 Task: Look for space in La Pobla de Vallbona, Spain from 3rd June, 2023 to 9th June, 2023 for 2 adults in price range Rs.6000 to Rs.12000. Place can be entire place with 1  bedroom having 1 bed and 1 bathroom. Property type can be house, flat, guest house, hotel. Booking option can be shelf check-in. Required host language is English.
Action: Mouse moved to (294, 152)
Screenshot: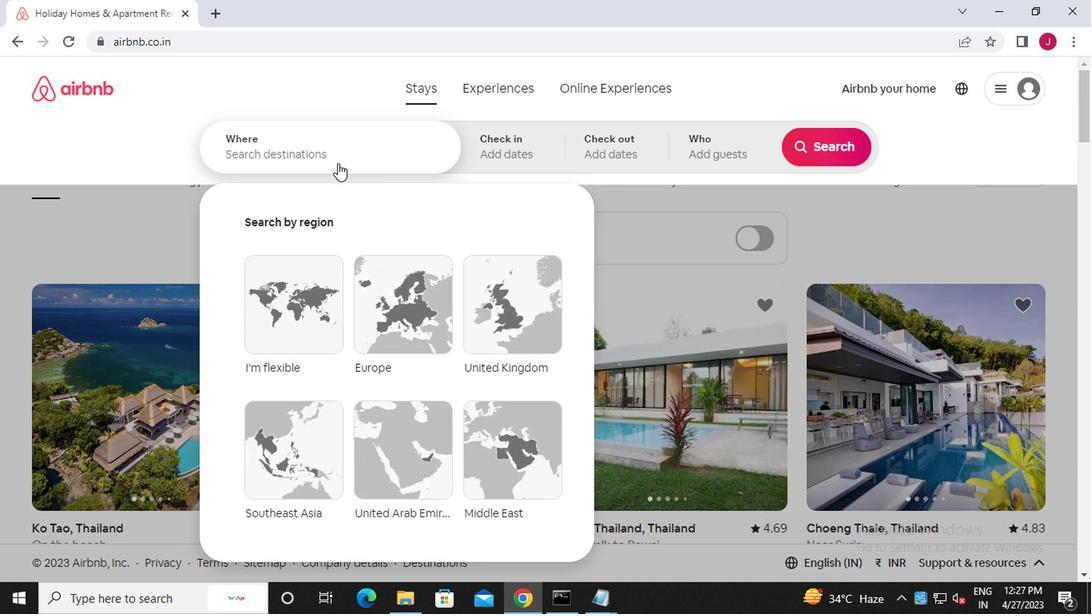 
Action: Mouse pressed left at (294, 152)
Screenshot: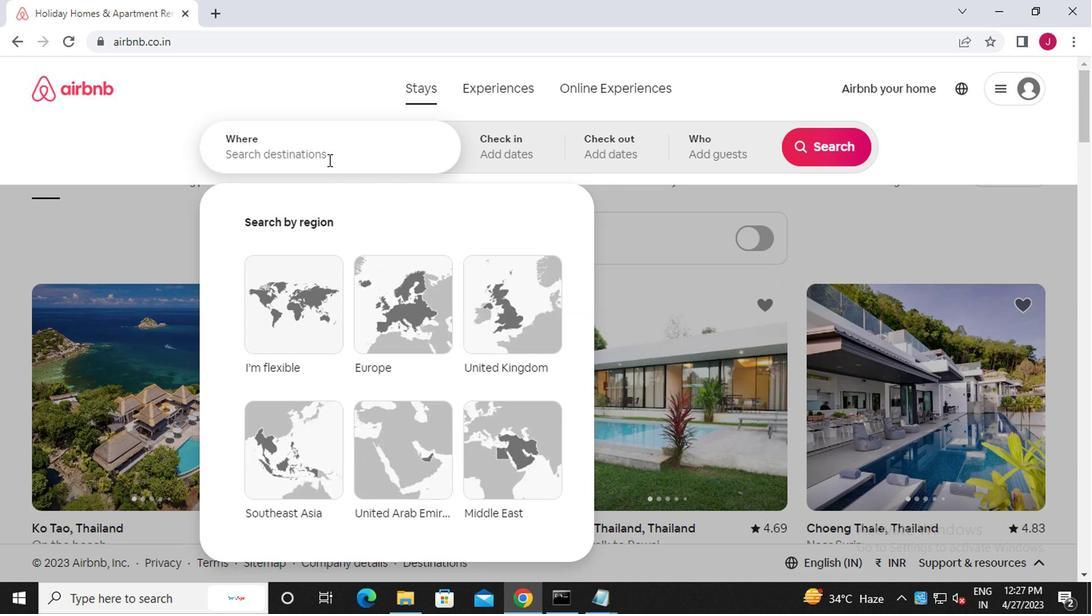 
Action: Mouse moved to (294, 152)
Screenshot: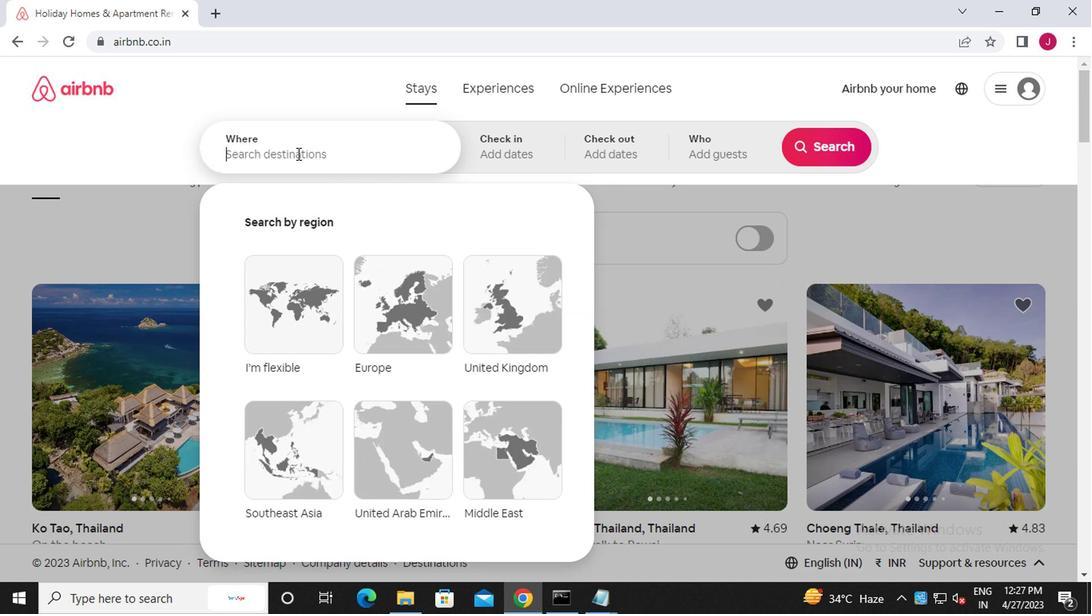 
Action: Key pressed l<Key.caps_lock>a<Key.space>pobla<Key.space>de<Key.space><Key.caps_lock>v<Key.caps_lock>allbona,<Key.space>spain
Screenshot: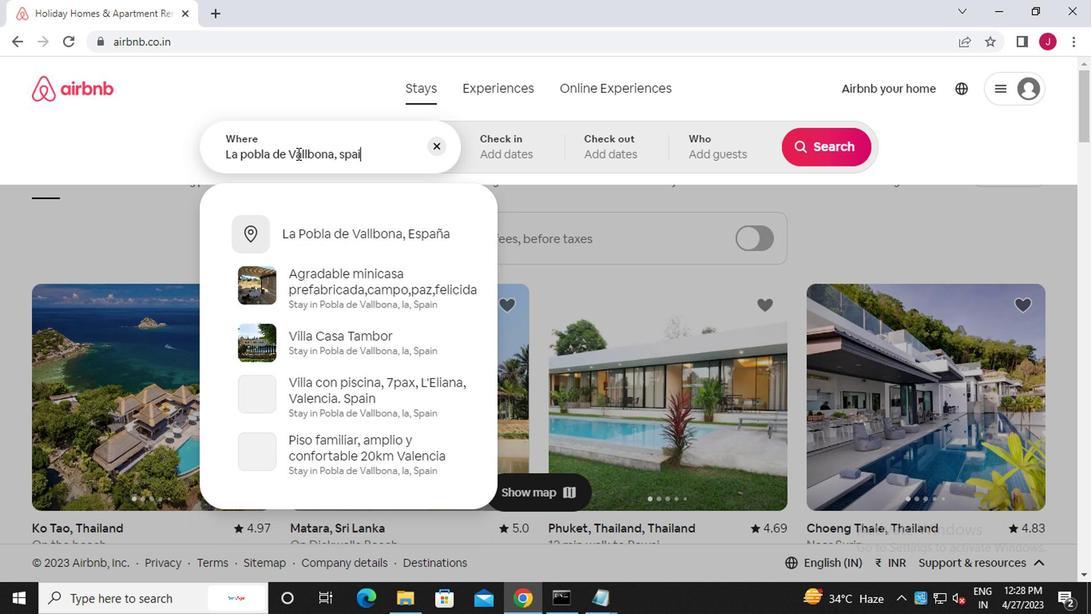 
Action: Mouse moved to (516, 146)
Screenshot: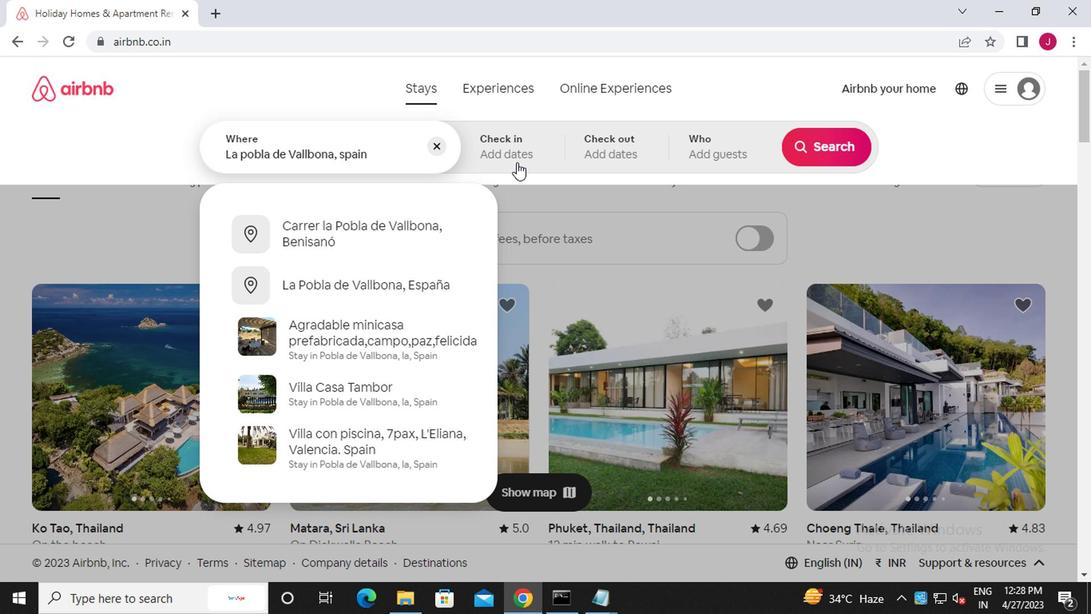 
Action: Mouse pressed left at (516, 146)
Screenshot: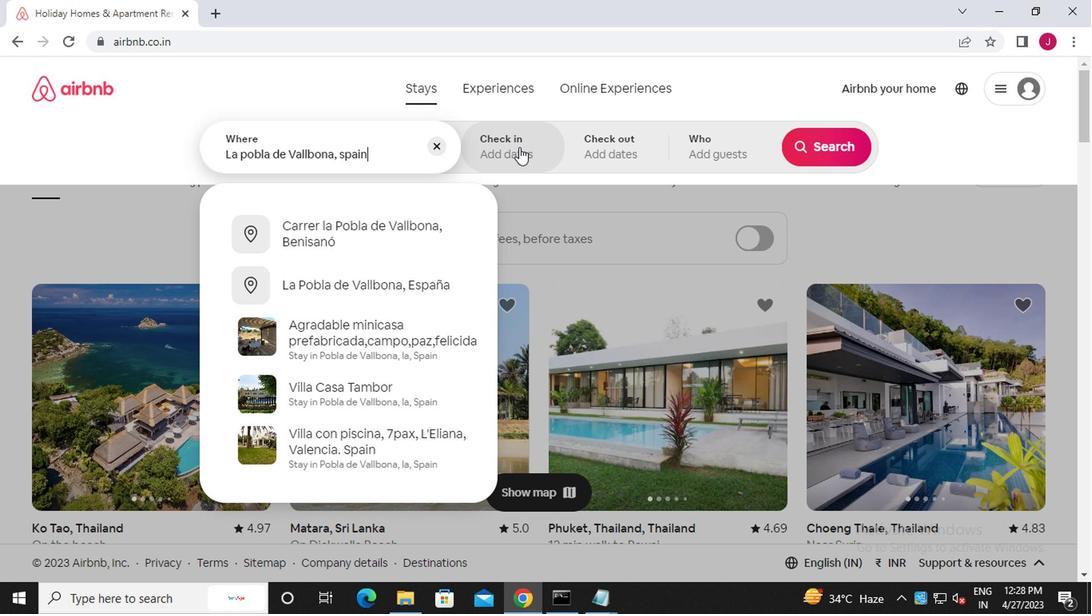 
Action: Mouse moved to (808, 275)
Screenshot: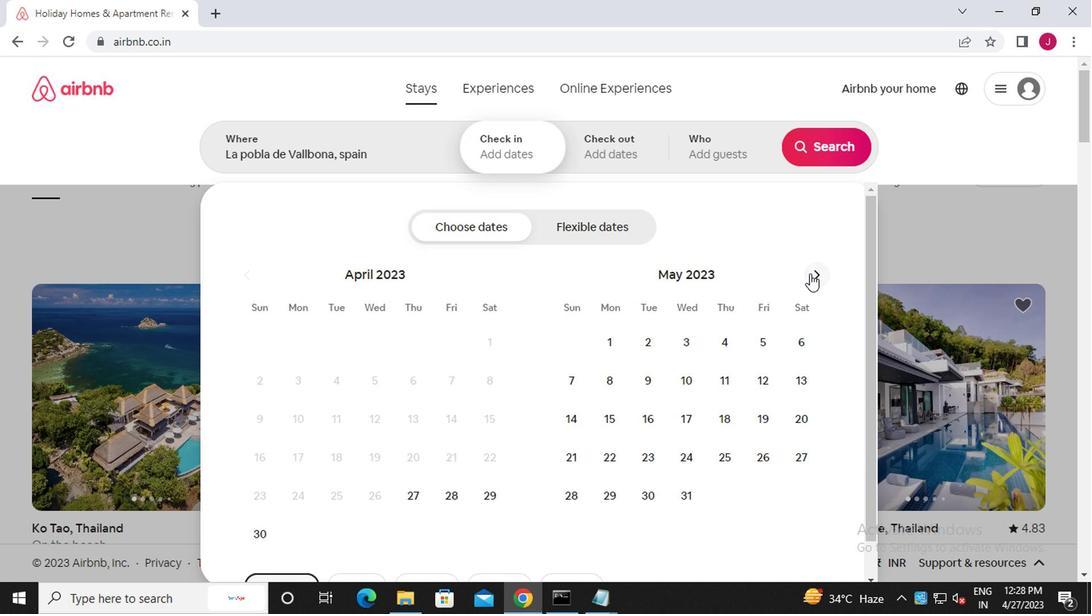 
Action: Mouse pressed left at (808, 275)
Screenshot: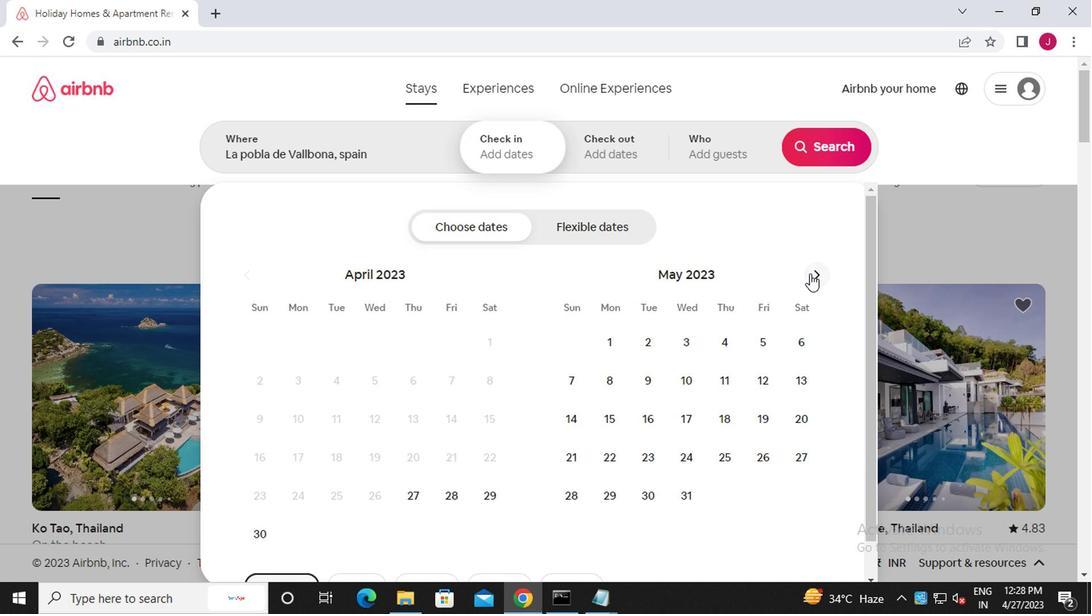 
Action: Mouse moved to (786, 349)
Screenshot: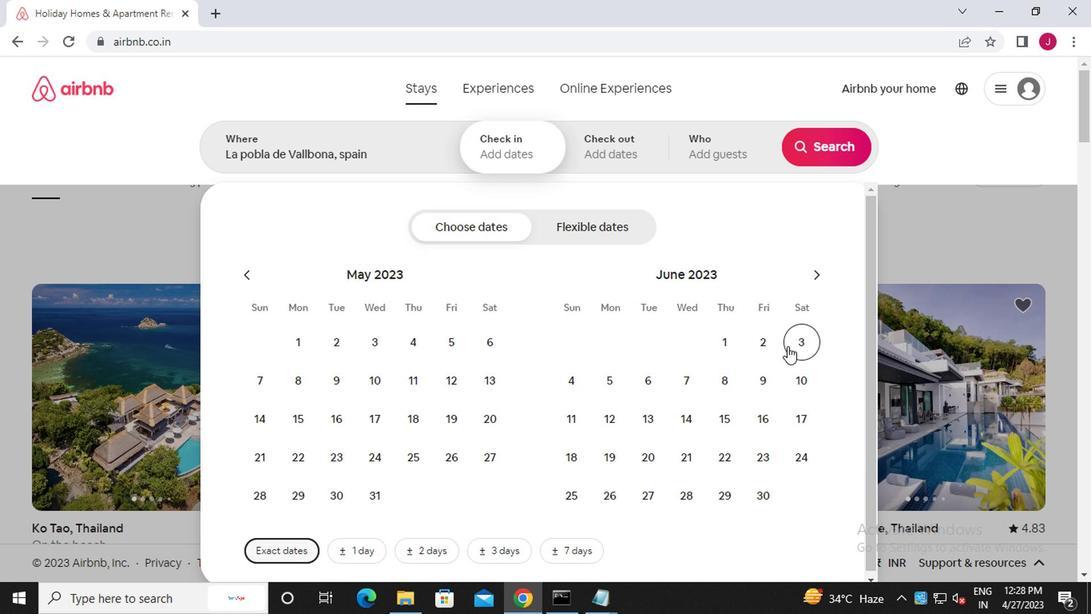 
Action: Mouse pressed left at (786, 349)
Screenshot: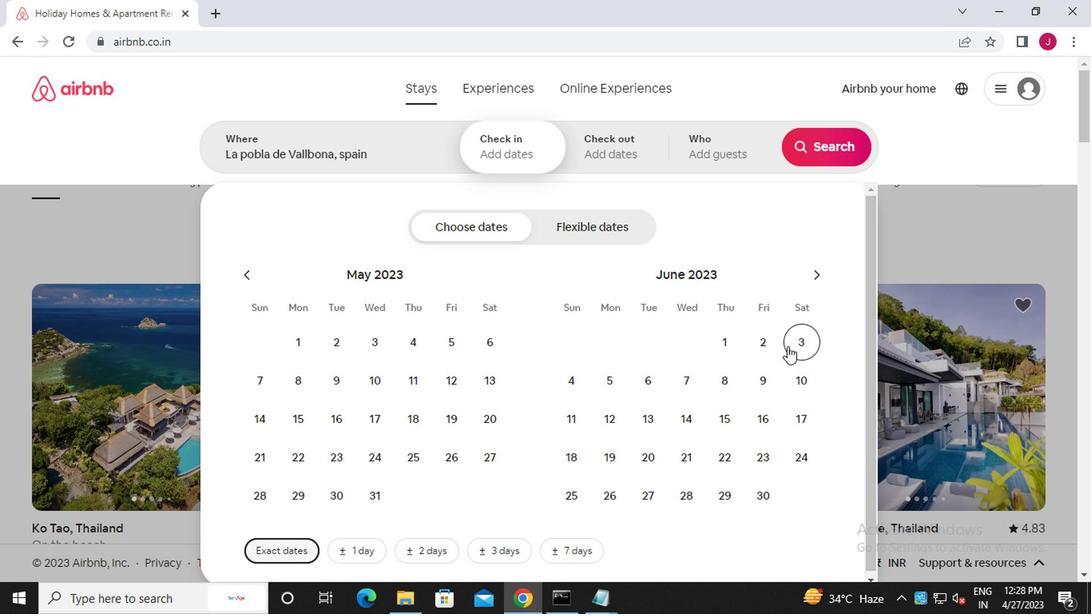 
Action: Mouse moved to (761, 382)
Screenshot: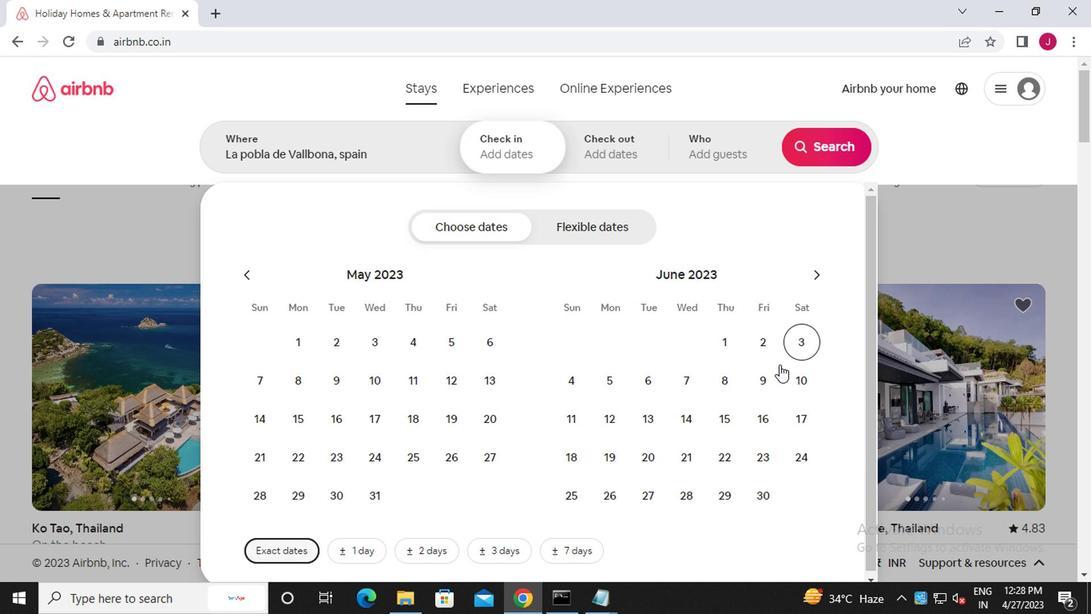 
Action: Mouse pressed left at (761, 382)
Screenshot: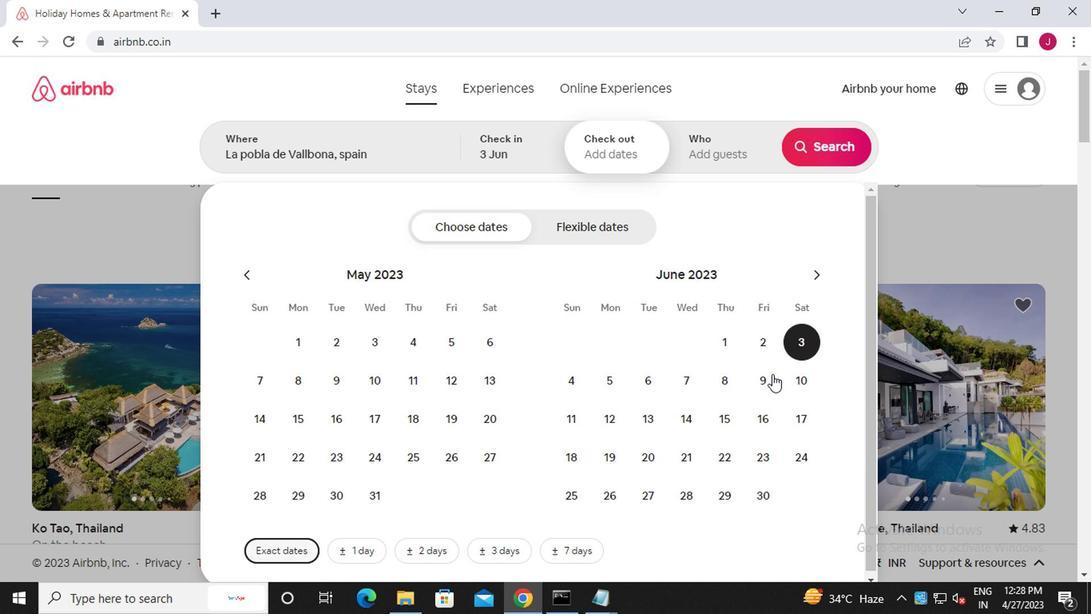 
Action: Mouse moved to (723, 155)
Screenshot: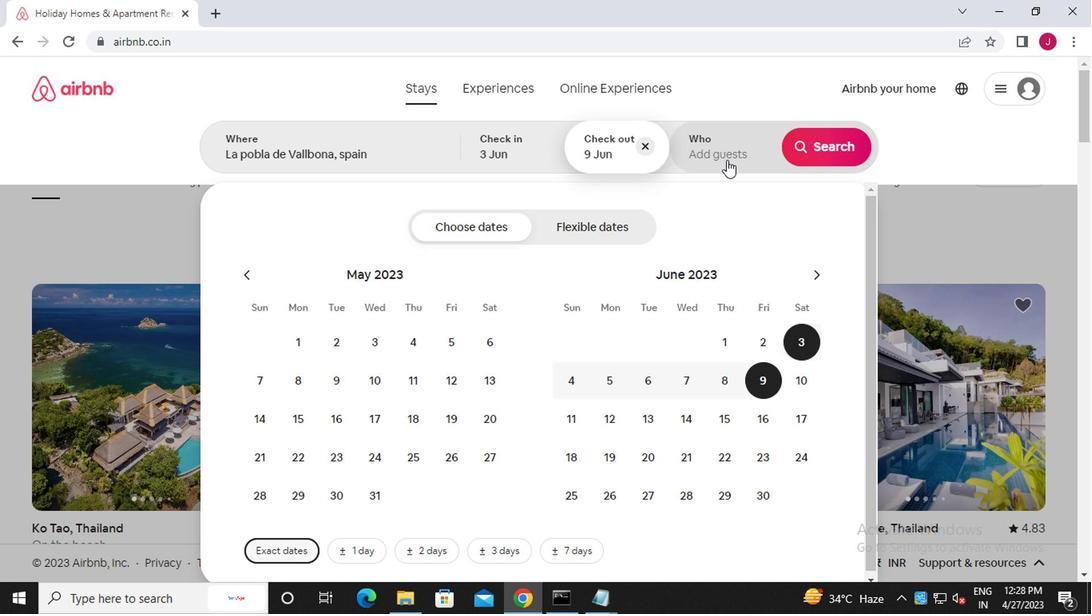 
Action: Mouse pressed left at (723, 155)
Screenshot: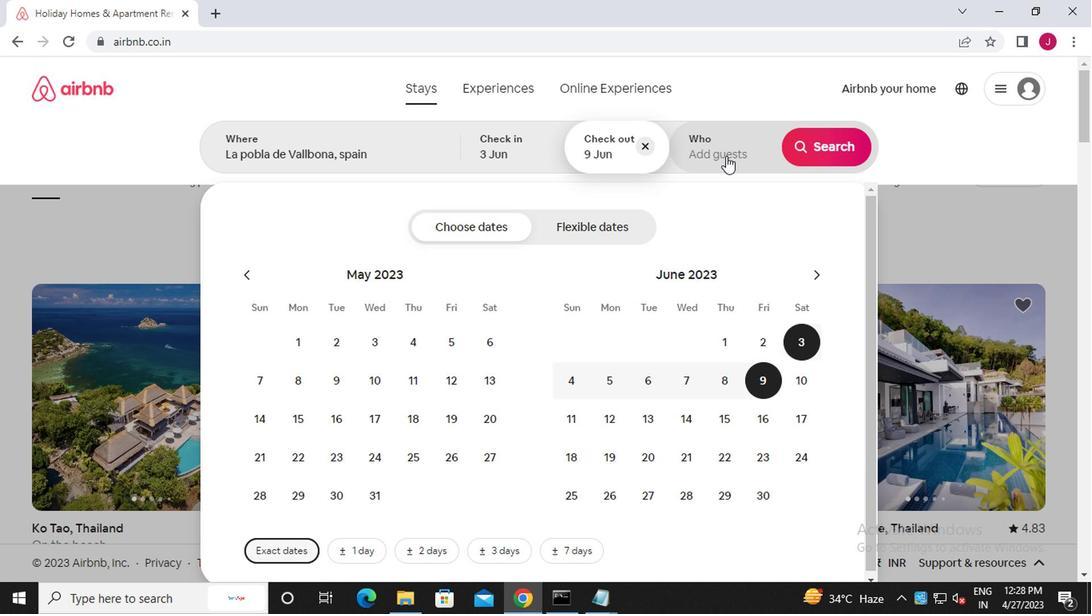 
Action: Mouse moved to (826, 241)
Screenshot: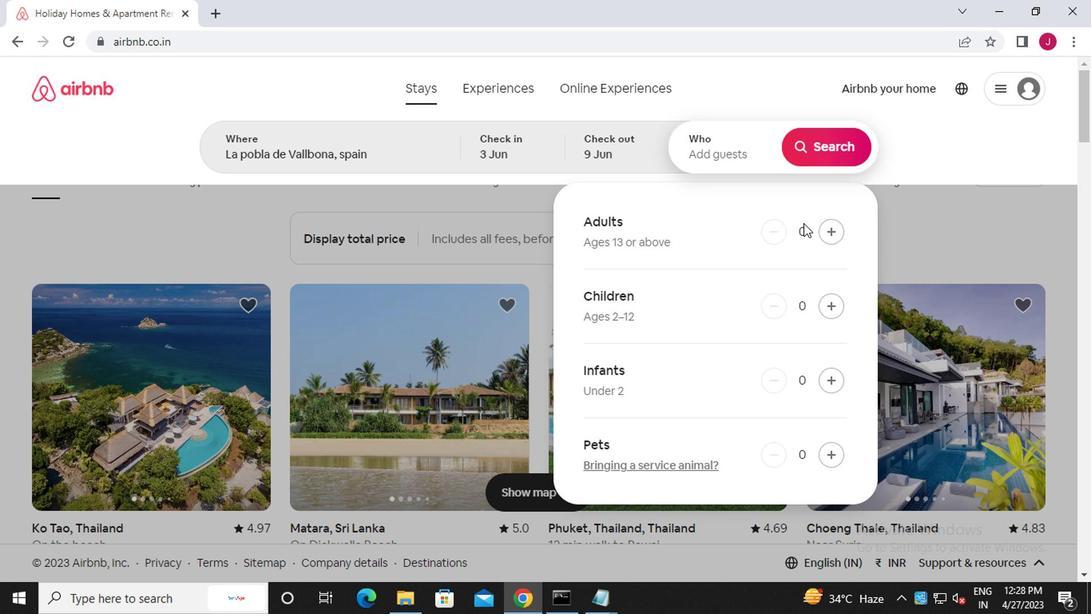 
Action: Mouse pressed left at (826, 241)
Screenshot: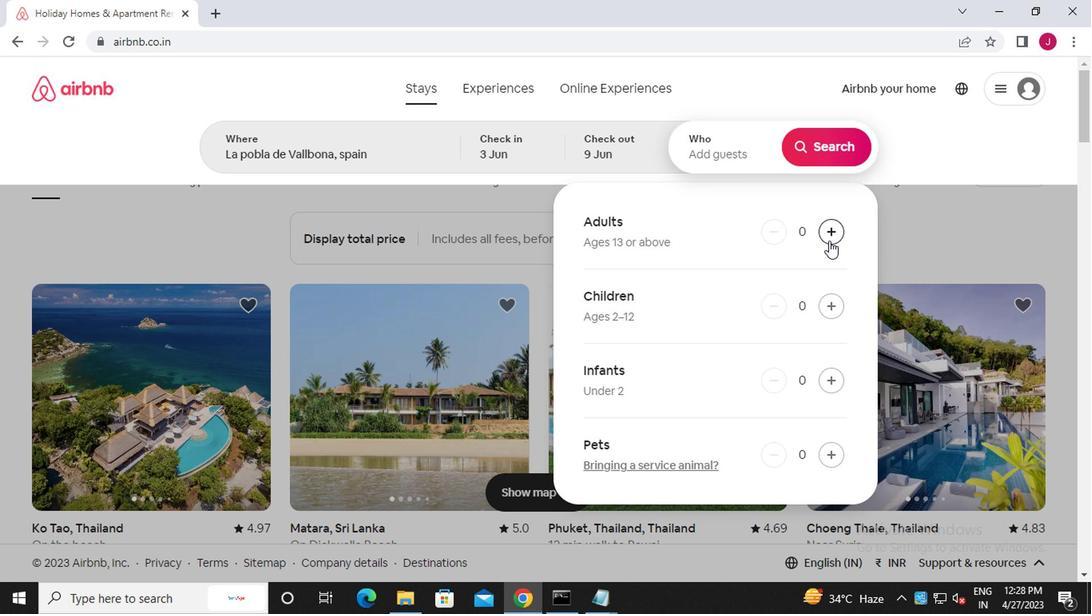 
Action: Mouse pressed left at (826, 241)
Screenshot: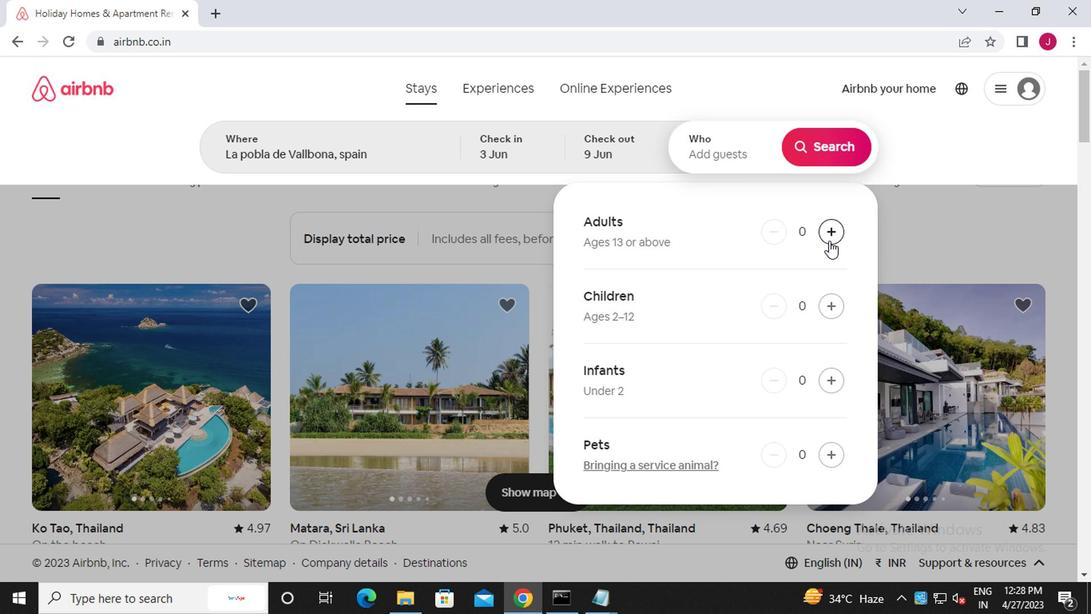
Action: Mouse moved to (822, 148)
Screenshot: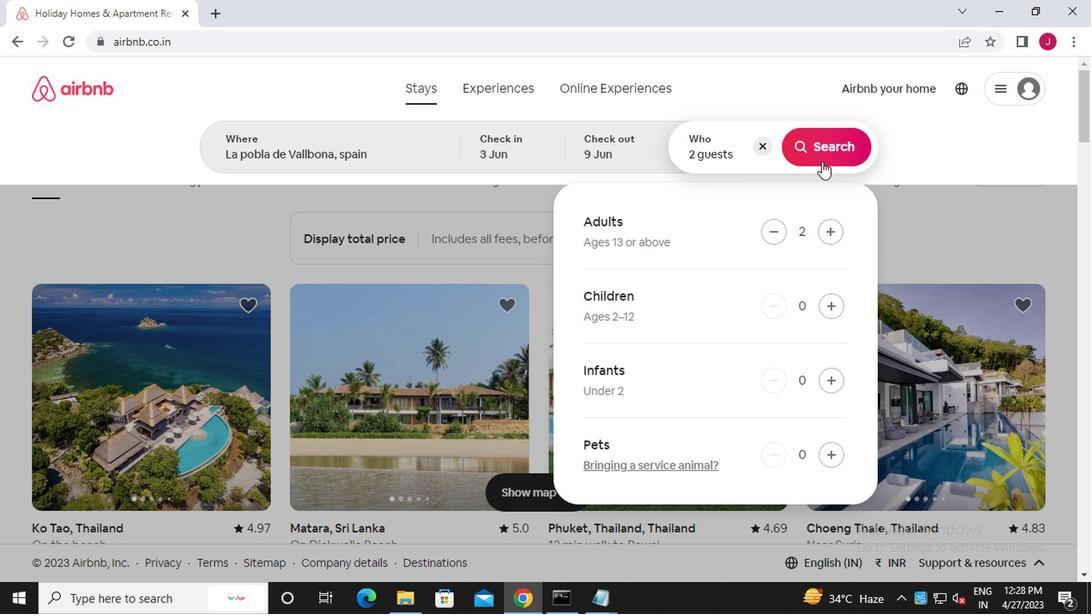 
Action: Mouse pressed left at (822, 148)
Screenshot: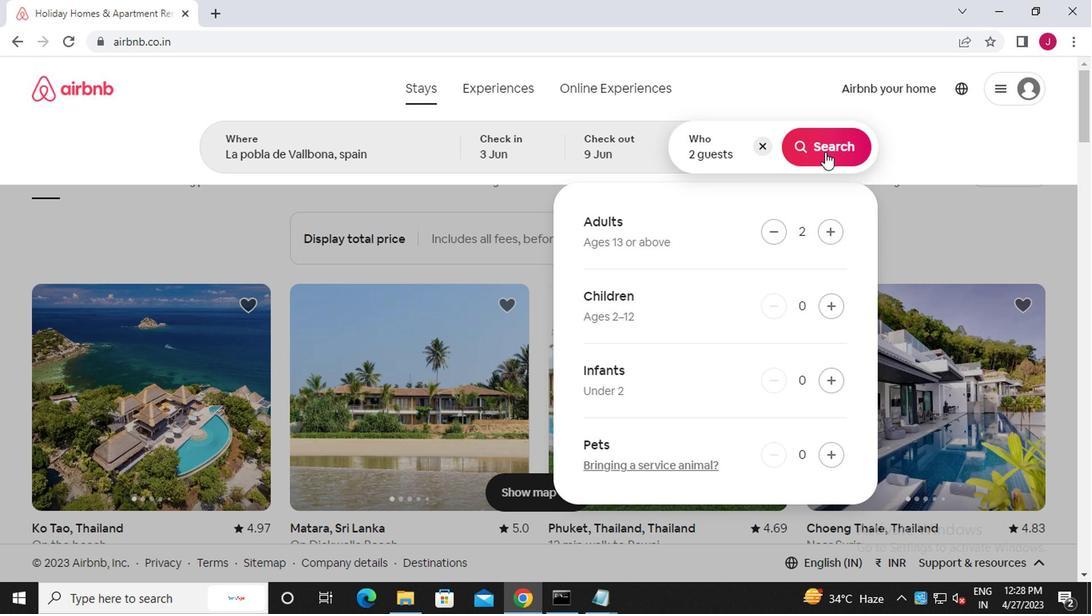 
Action: Mouse moved to (1032, 157)
Screenshot: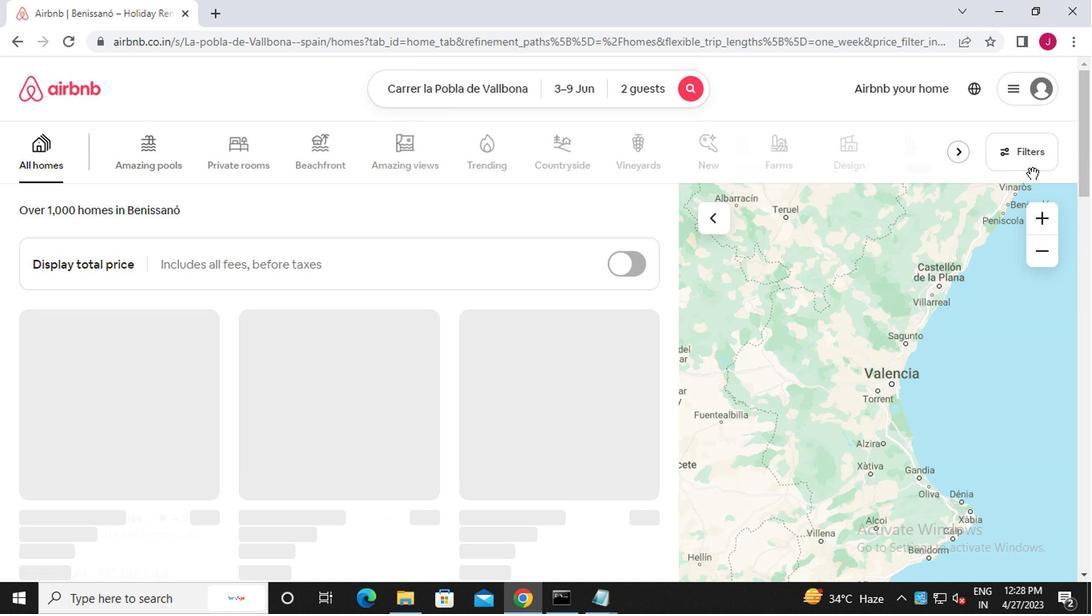 
Action: Mouse pressed left at (1032, 157)
Screenshot: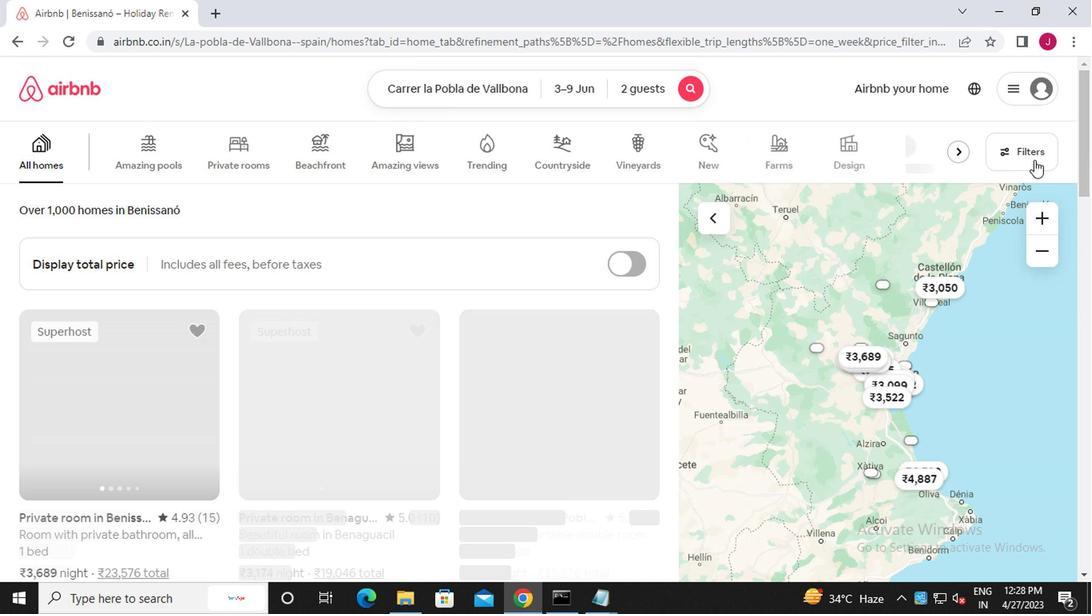 
Action: Mouse moved to (365, 358)
Screenshot: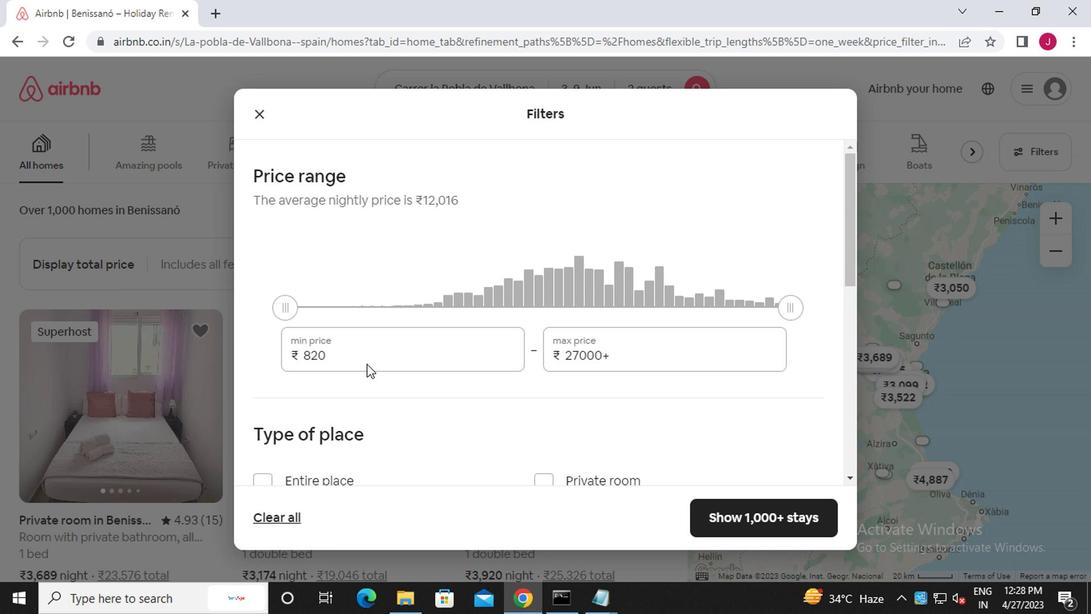 
Action: Mouse pressed left at (365, 358)
Screenshot: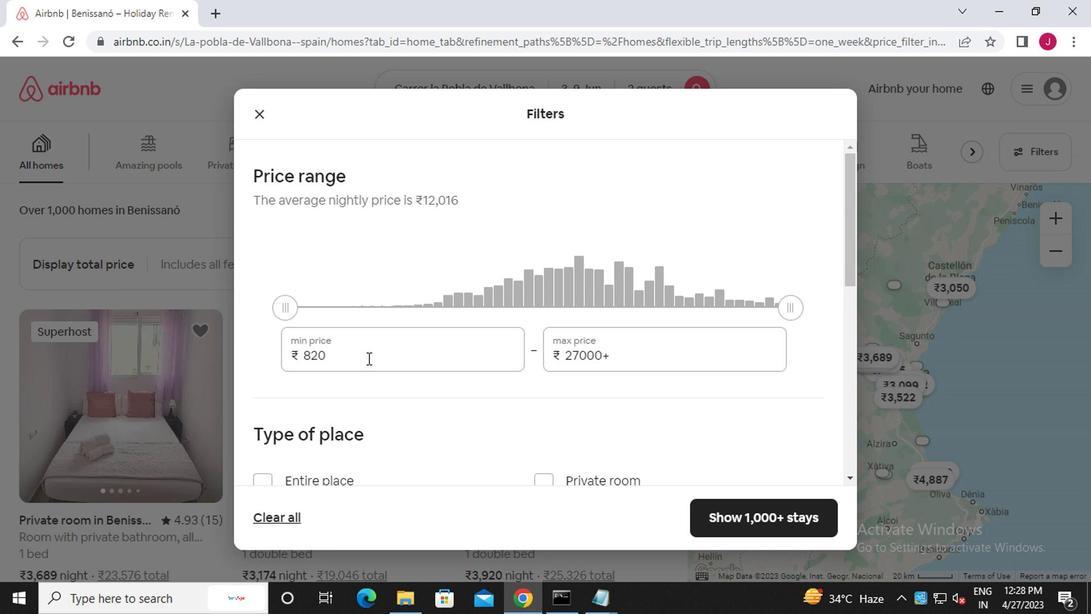 
Action: Mouse moved to (362, 349)
Screenshot: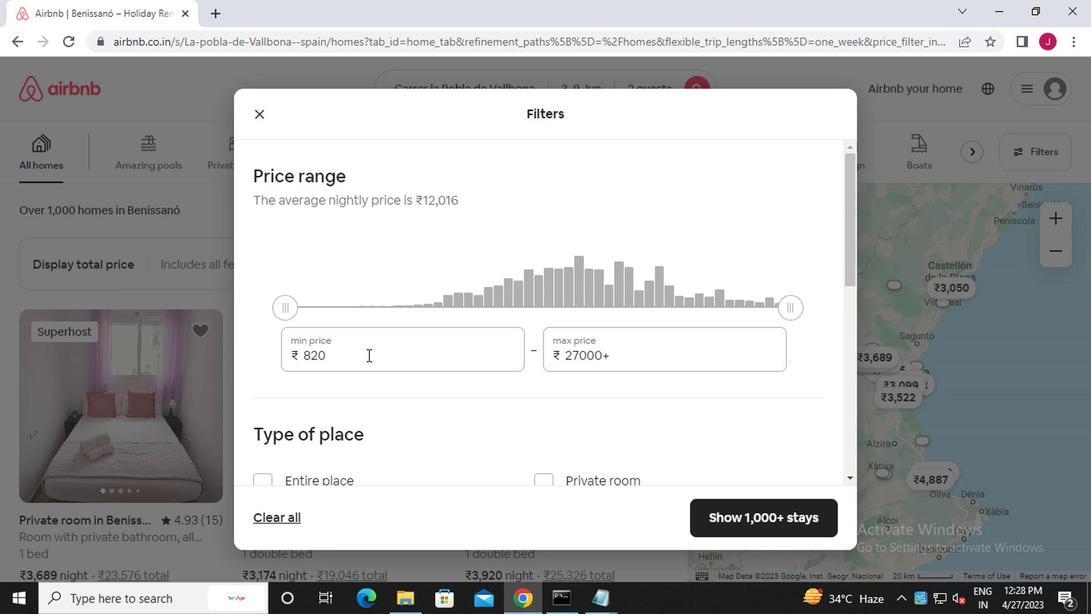 
Action: Key pressed <Key.backspace><Key.backspace><Key.backspace><<102>><<96>><<96>><<96>>
Screenshot: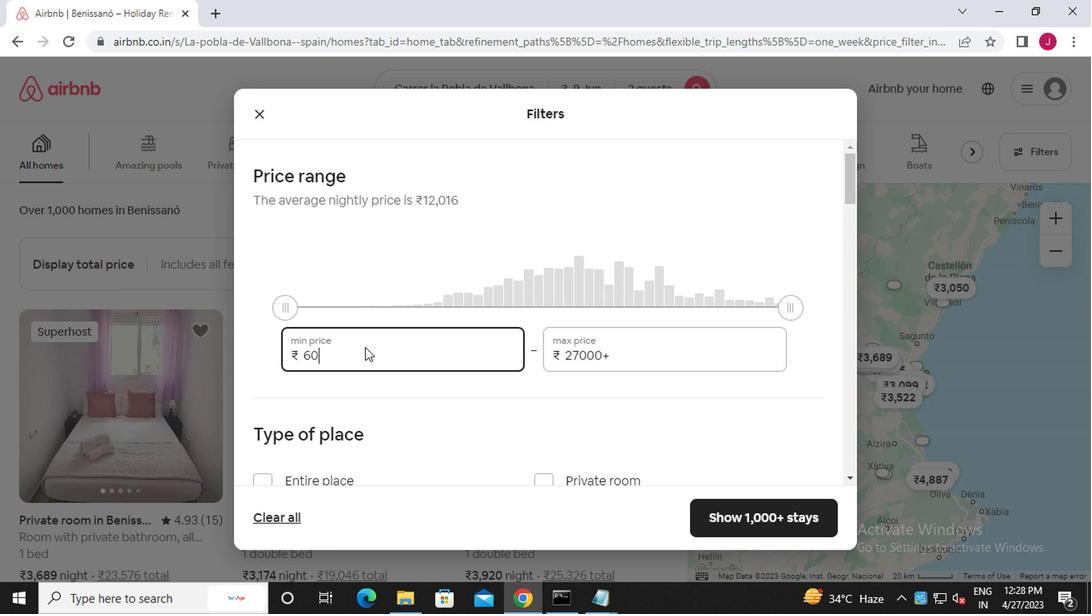 
Action: Mouse moved to (604, 358)
Screenshot: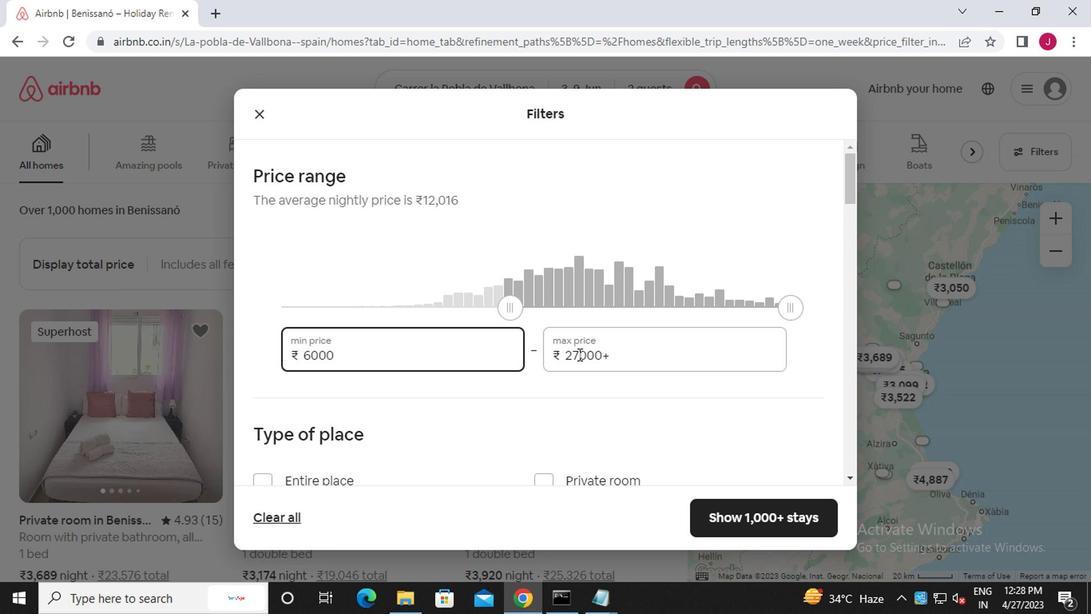 
Action: Mouse pressed left at (604, 358)
Screenshot: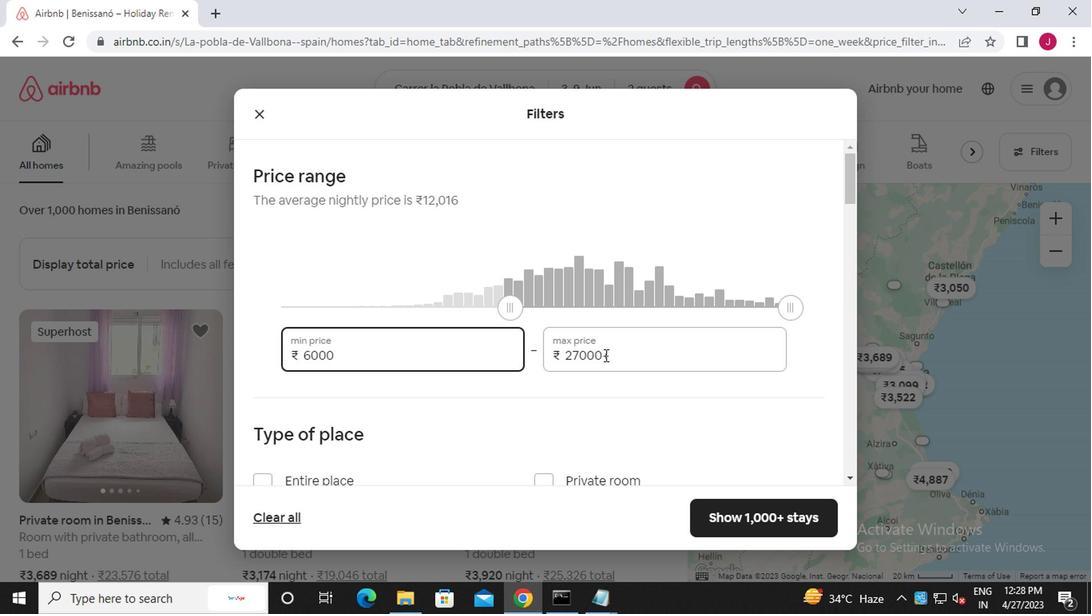
Action: Mouse moved to (604, 358)
Screenshot: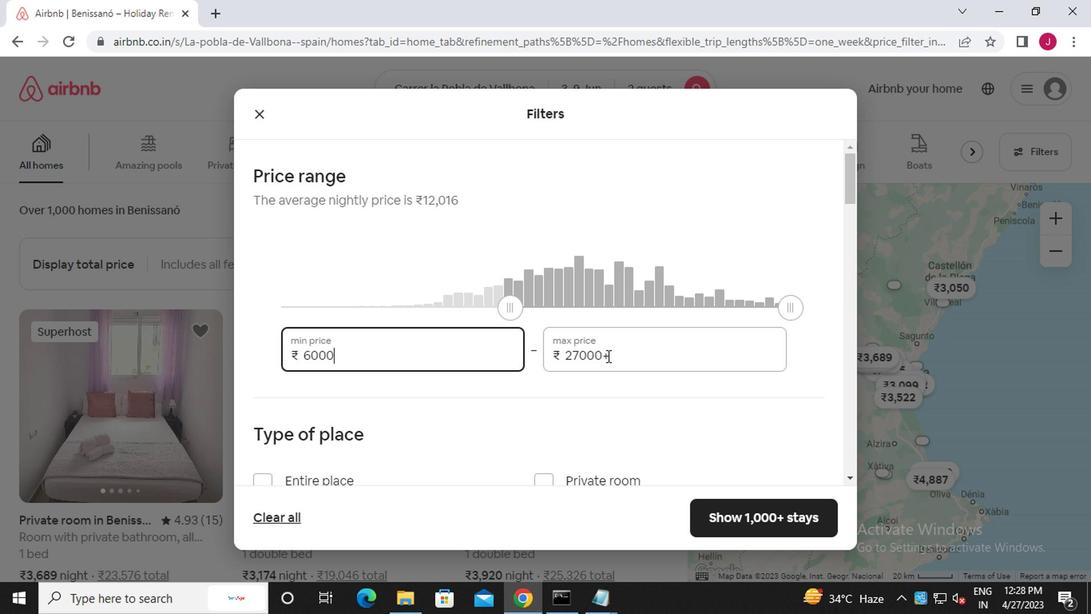
Action: Key pressed <Key.backspace><Key.backspace><Key.backspace><Key.backspace><Key.backspace><Key.backspace><Key.backspace><Key.backspace><Key.backspace><Key.backspace><Key.backspace><<97>><<98>><<96>><<96>><<96>>
Screenshot: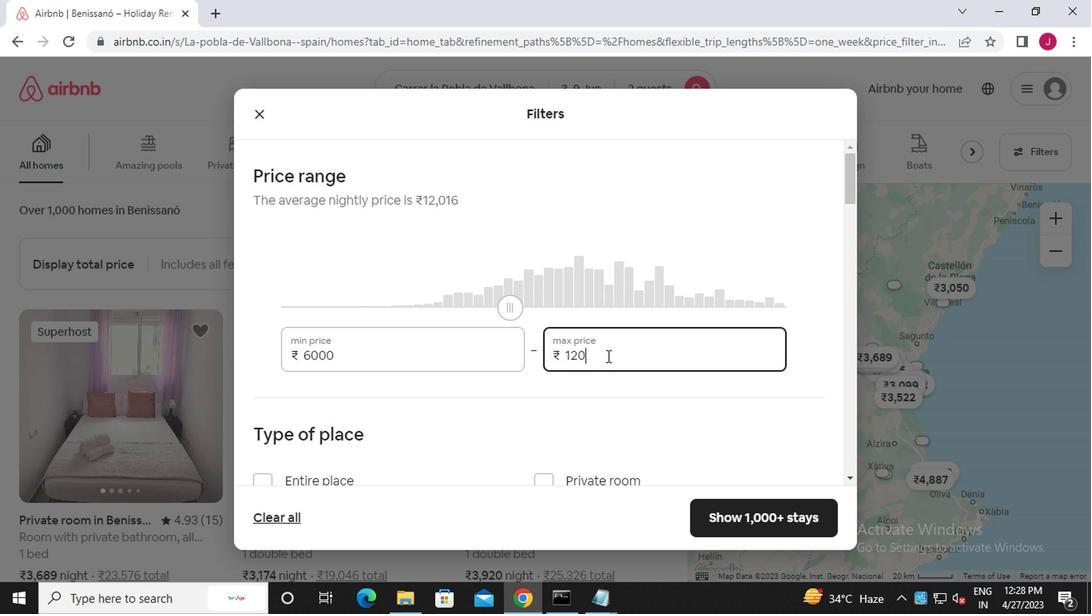 
Action: Mouse scrolled (604, 358) with delta (0, 0)
Screenshot: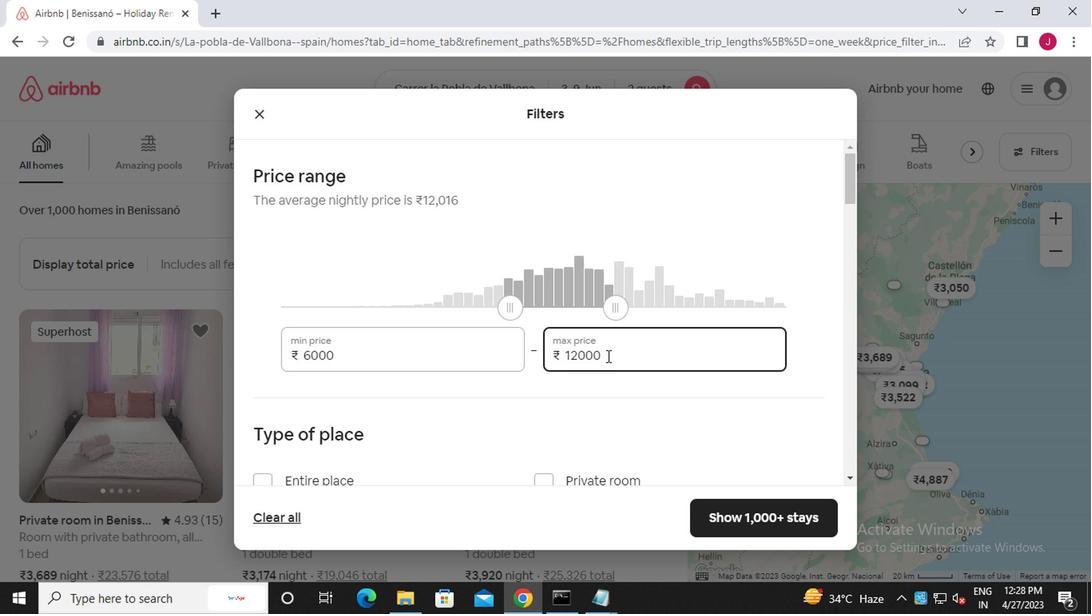
Action: Mouse scrolled (604, 358) with delta (0, 0)
Screenshot: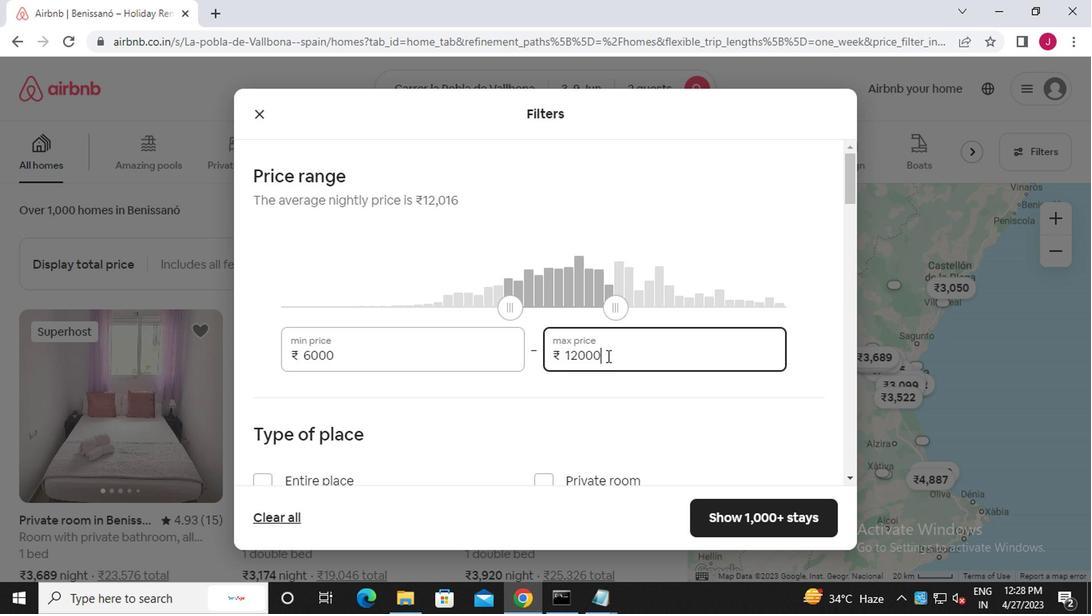 
Action: Mouse scrolled (604, 358) with delta (0, 0)
Screenshot: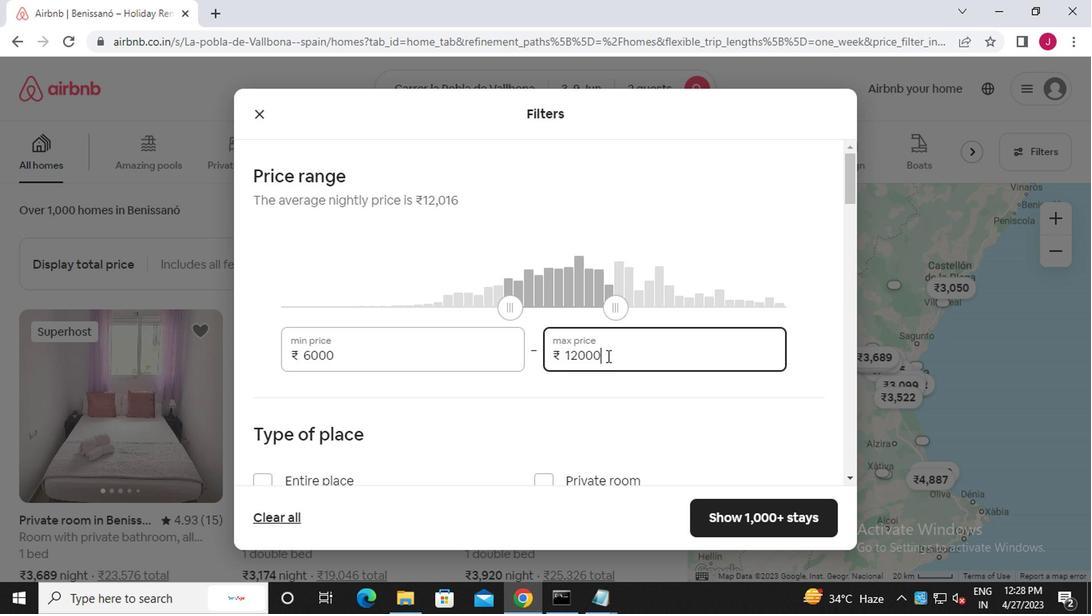 
Action: Mouse scrolled (604, 358) with delta (0, 0)
Screenshot: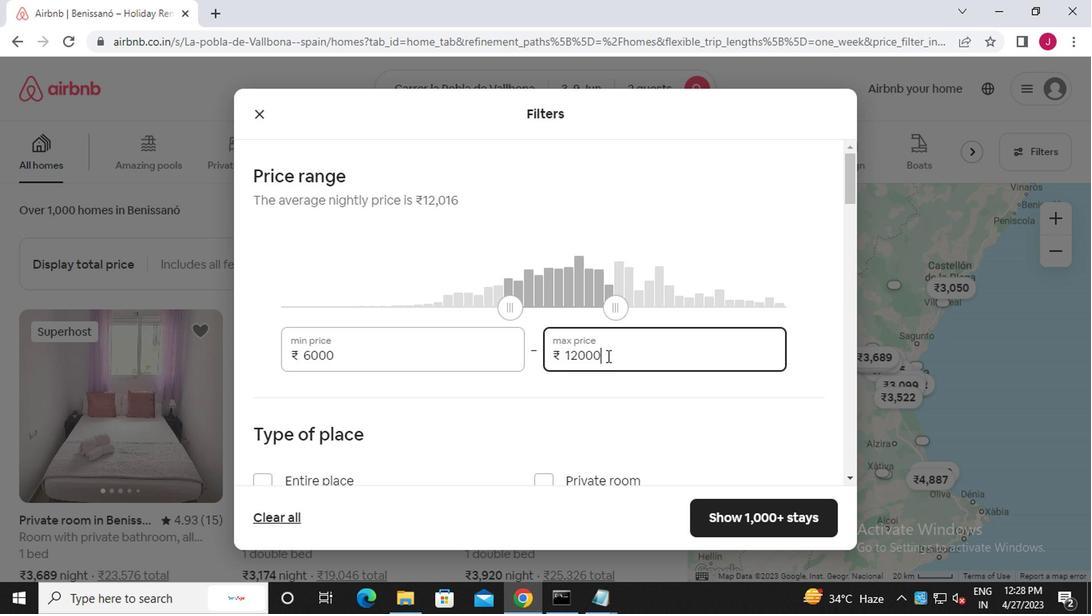 
Action: Mouse moved to (257, 157)
Screenshot: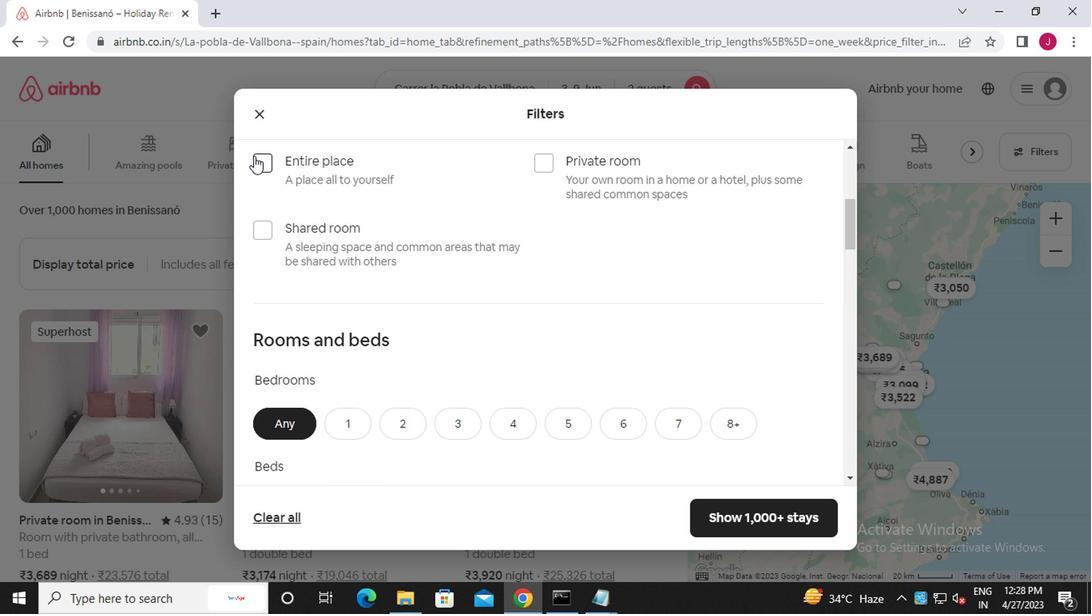 
Action: Mouse pressed left at (257, 157)
Screenshot: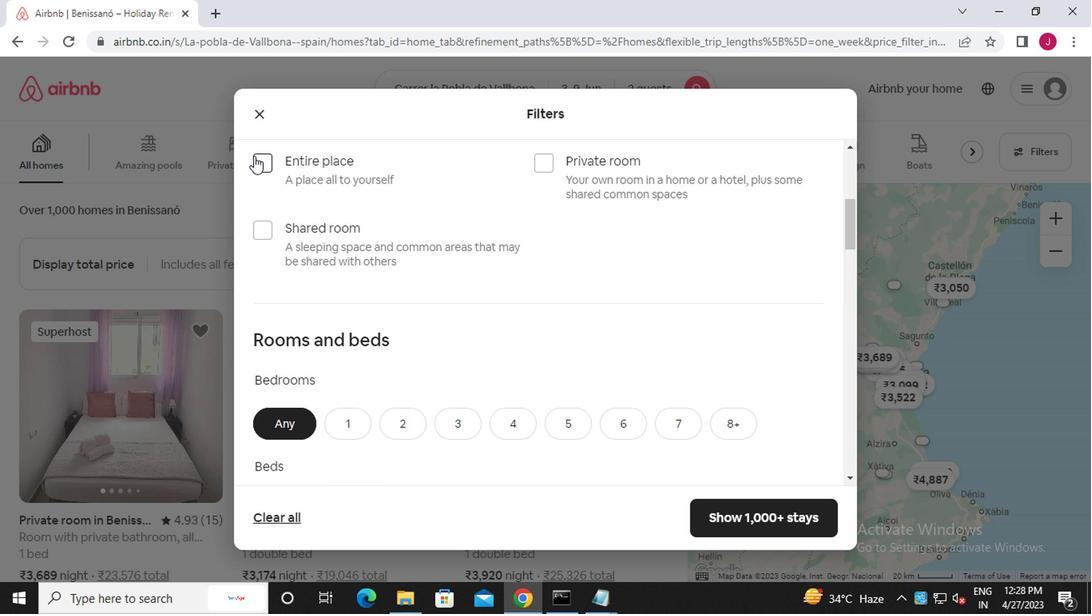 
Action: Mouse moved to (366, 251)
Screenshot: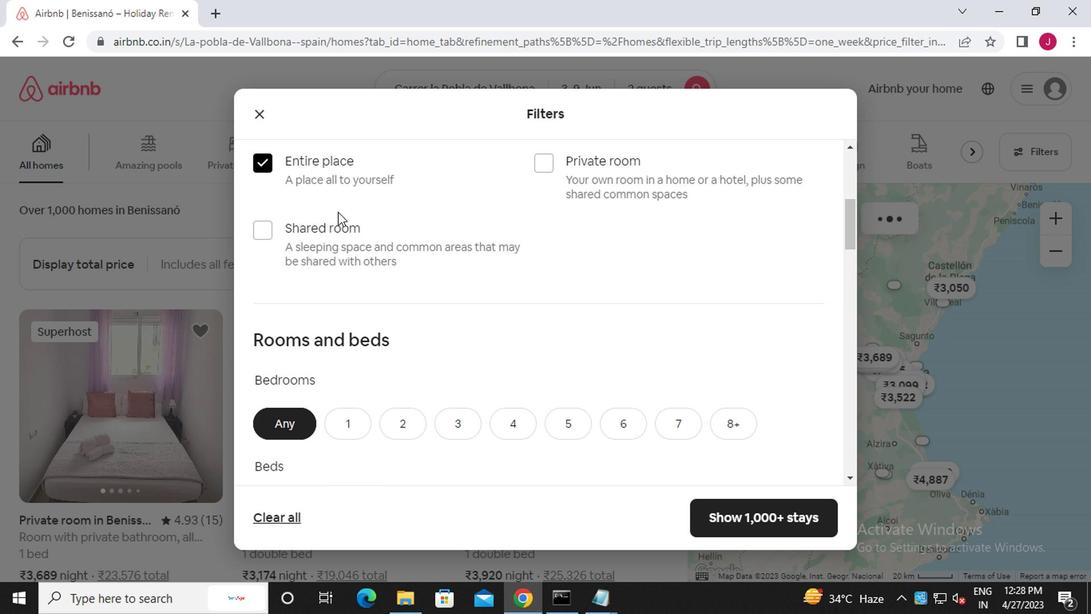 
Action: Mouse scrolled (366, 251) with delta (0, 0)
Screenshot: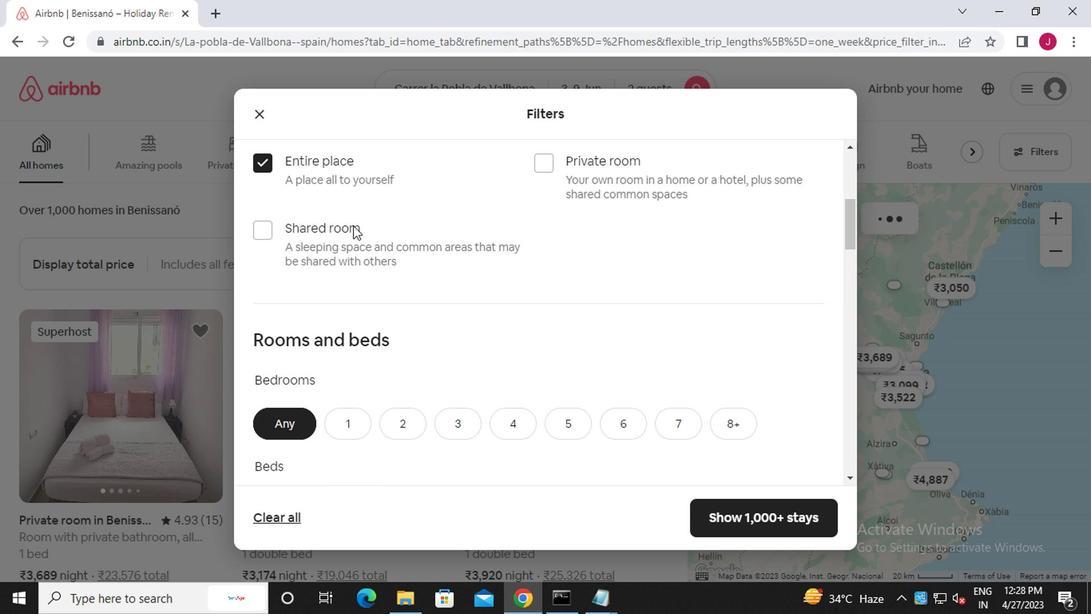 
Action: Mouse moved to (367, 254)
Screenshot: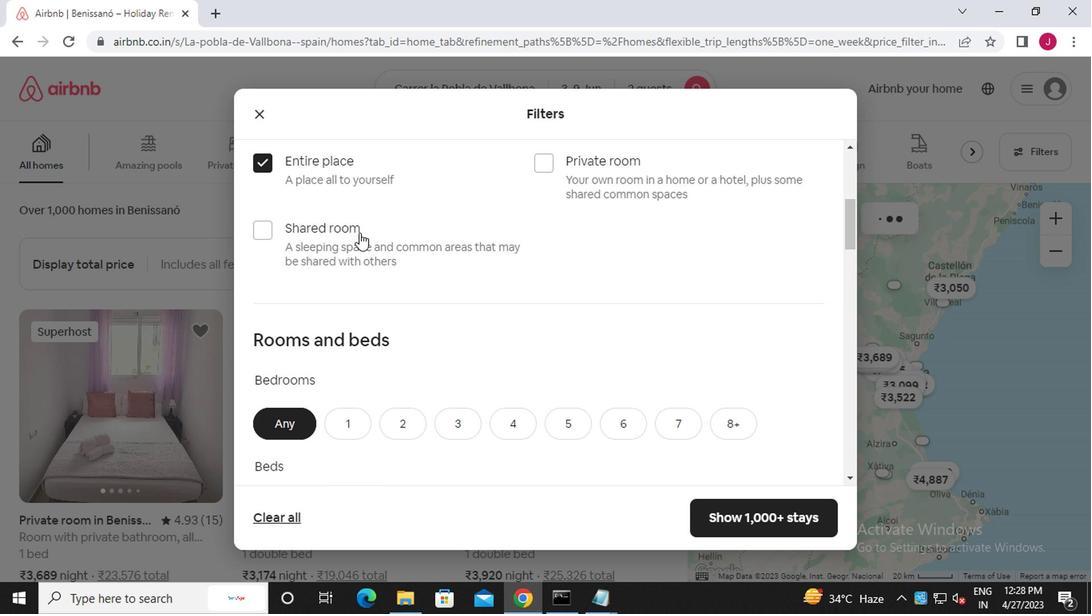 
Action: Mouse scrolled (367, 253) with delta (0, -1)
Screenshot: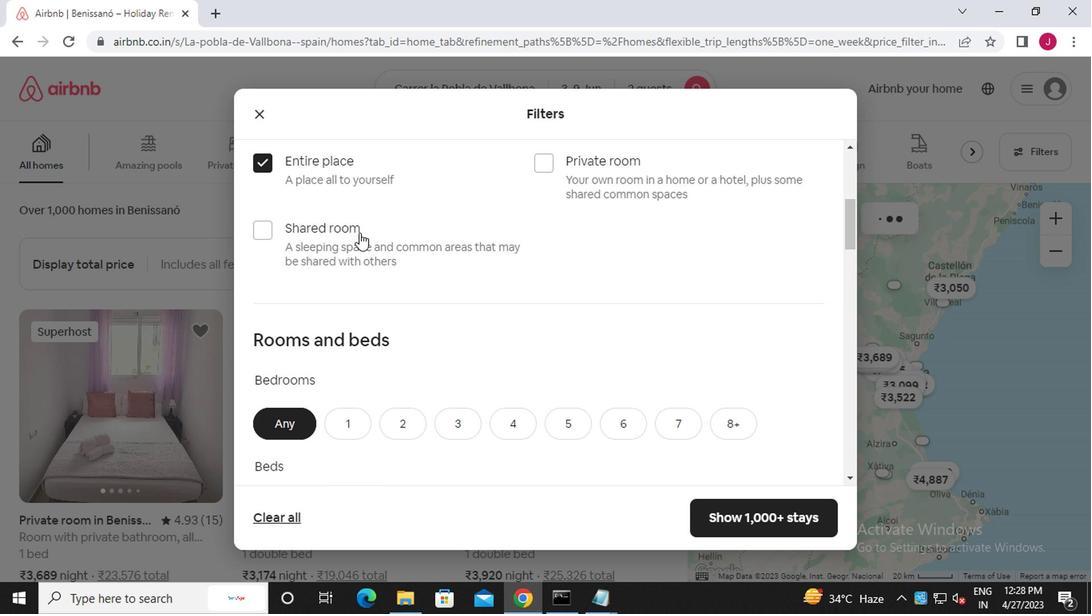 
Action: Mouse moved to (367, 256)
Screenshot: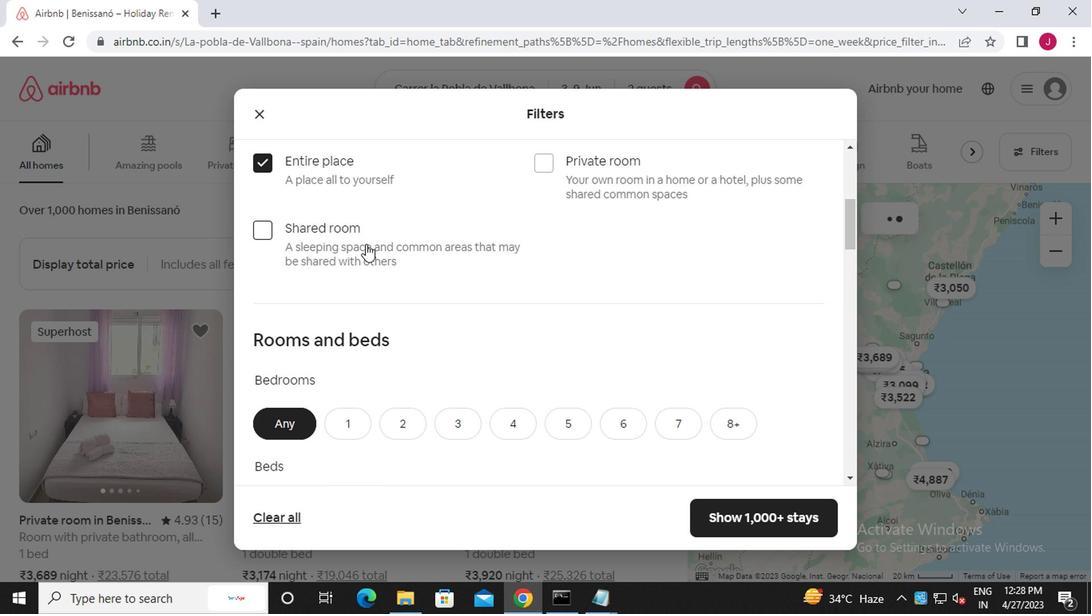 
Action: Mouse scrolled (367, 255) with delta (0, -1)
Screenshot: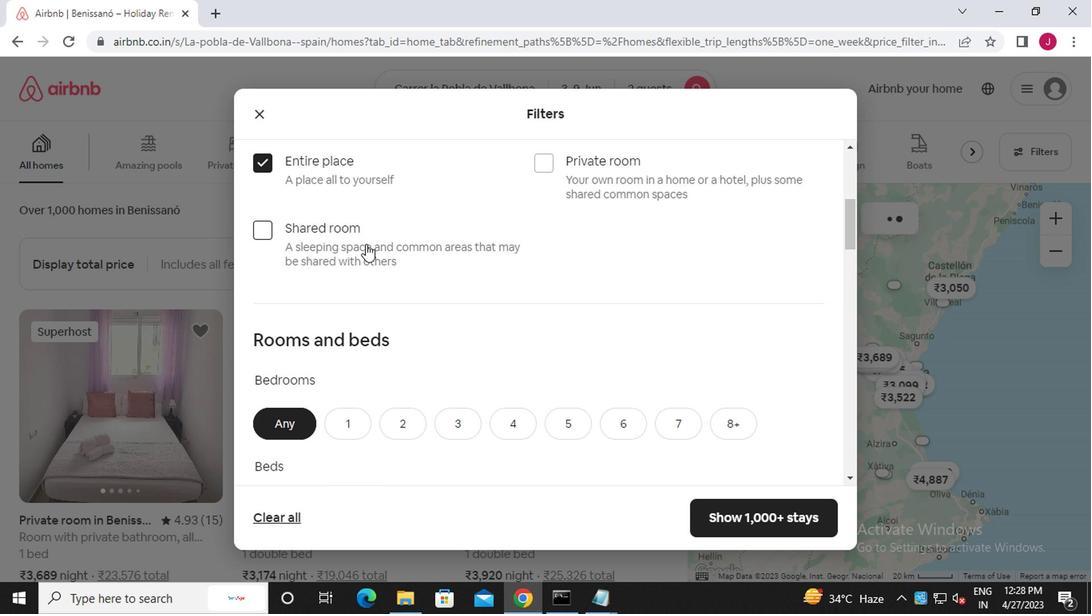 
Action: Mouse moved to (341, 177)
Screenshot: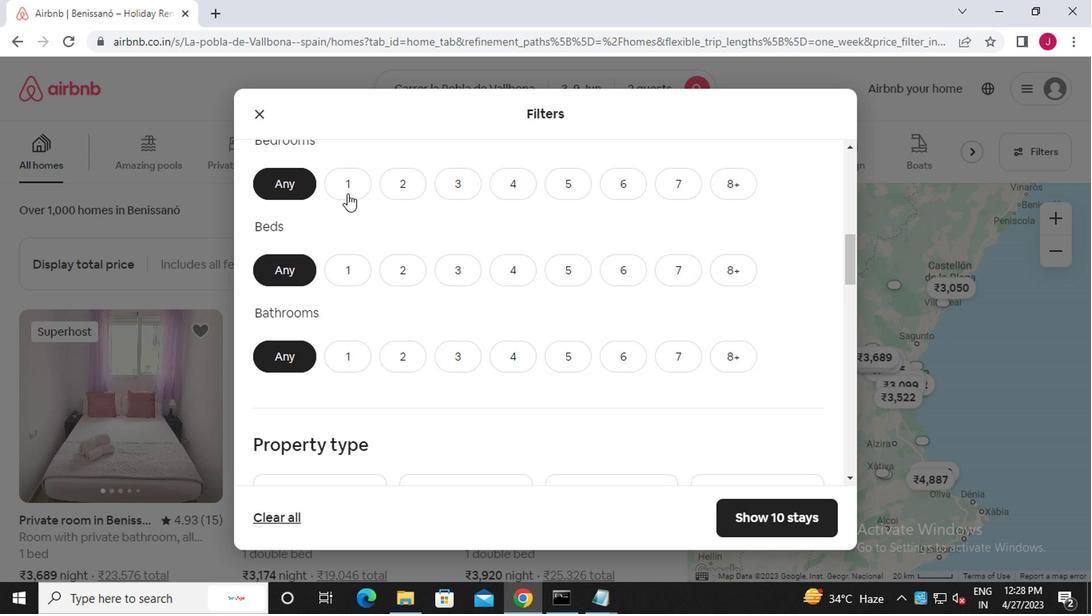 
Action: Mouse pressed left at (341, 177)
Screenshot: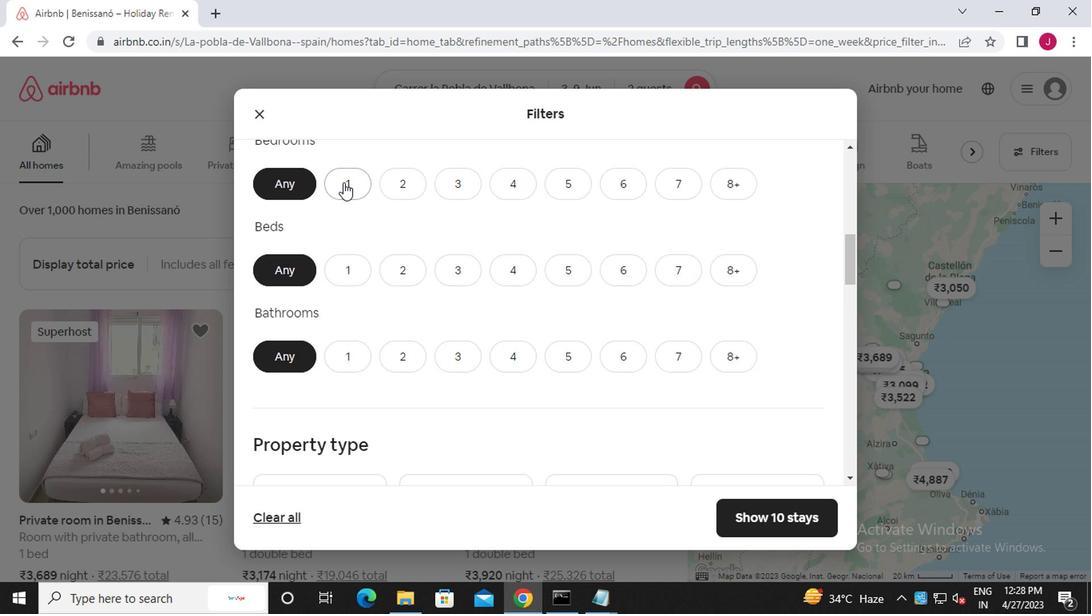 
Action: Mouse moved to (340, 273)
Screenshot: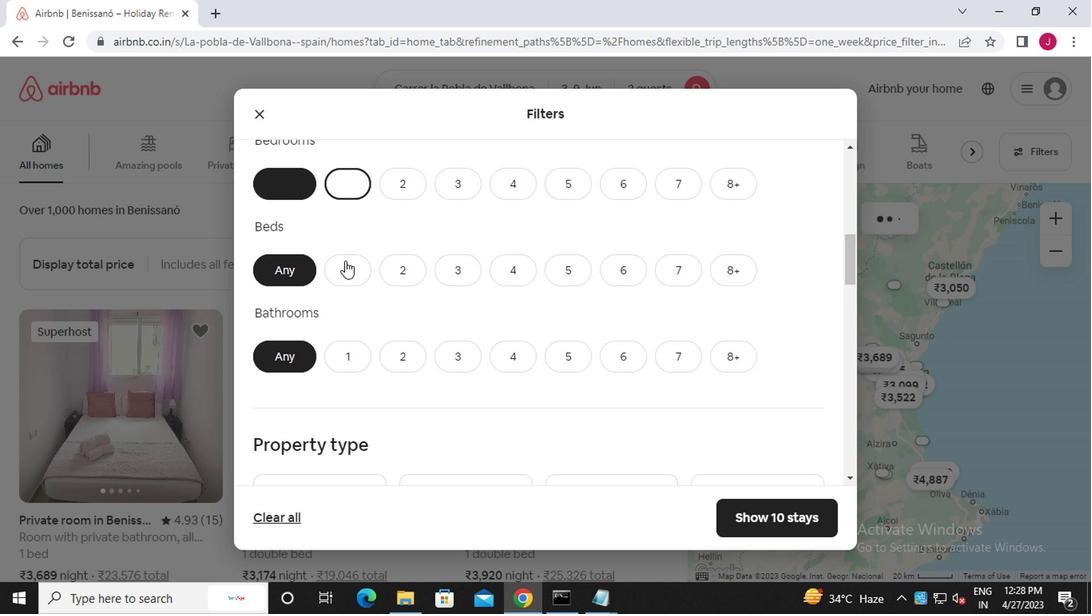 
Action: Mouse pressed left at (340, 273)
Screenshot: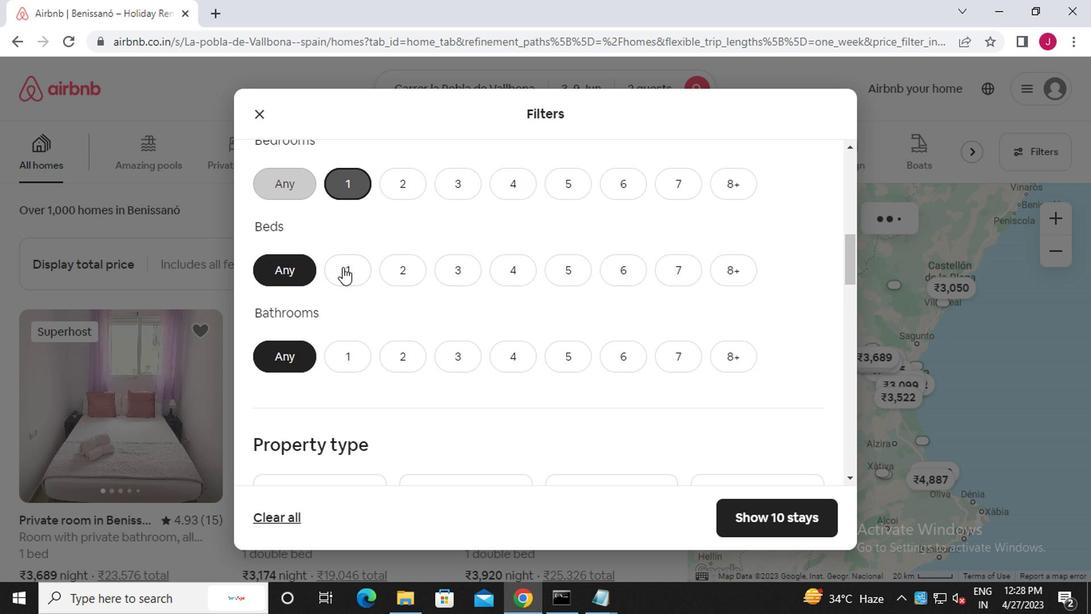 
Action: Mouse moved to (351, 366)
Screenshot: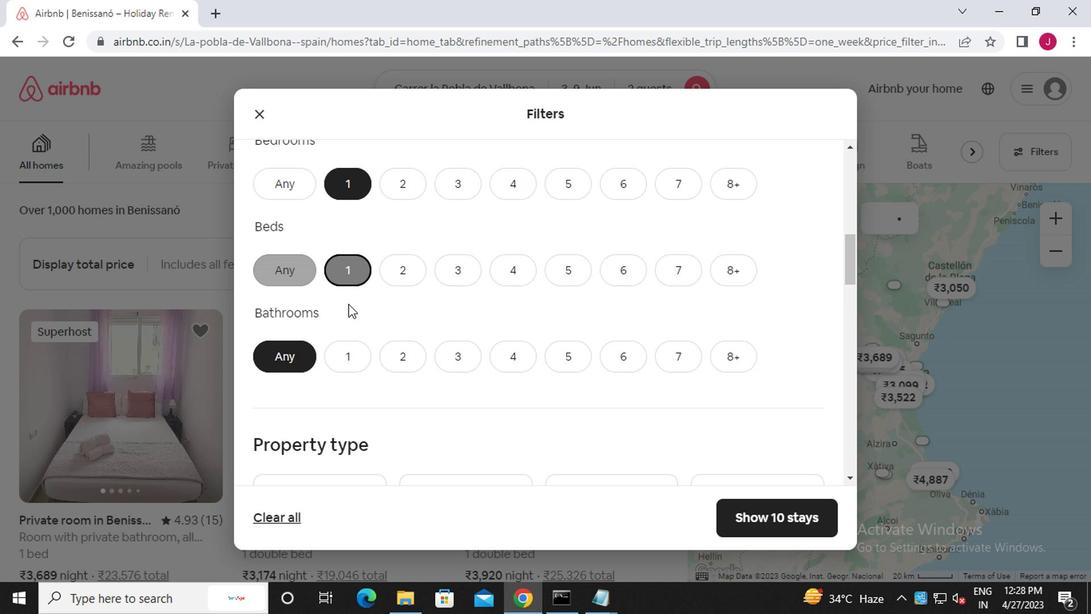
Action: Mouse pressed left at (351, 366)
Screenshot: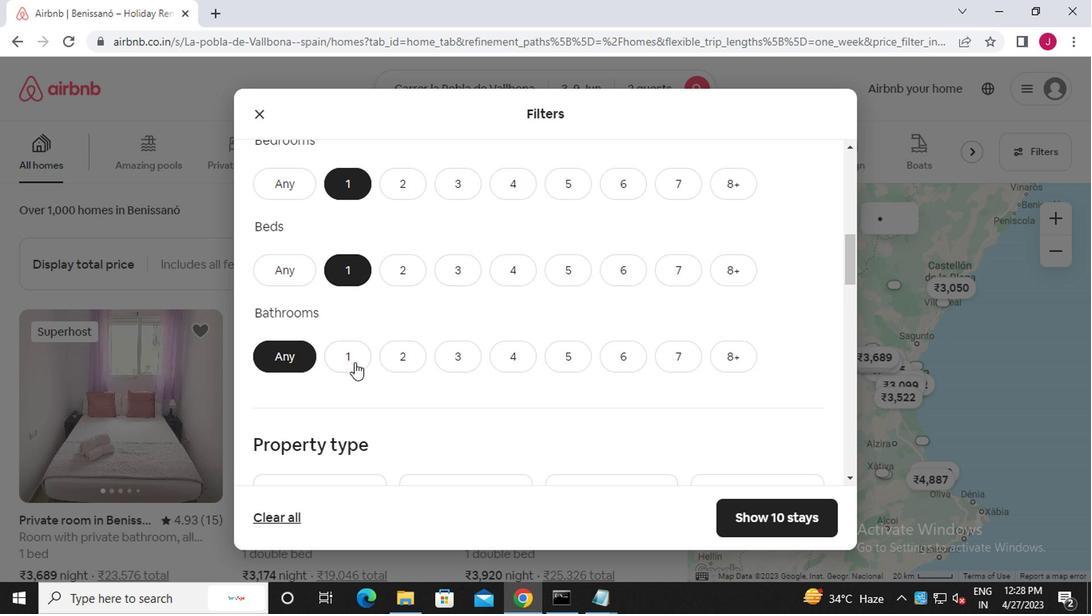 
Action: Mouse moved to (444, 382)
Screenshot: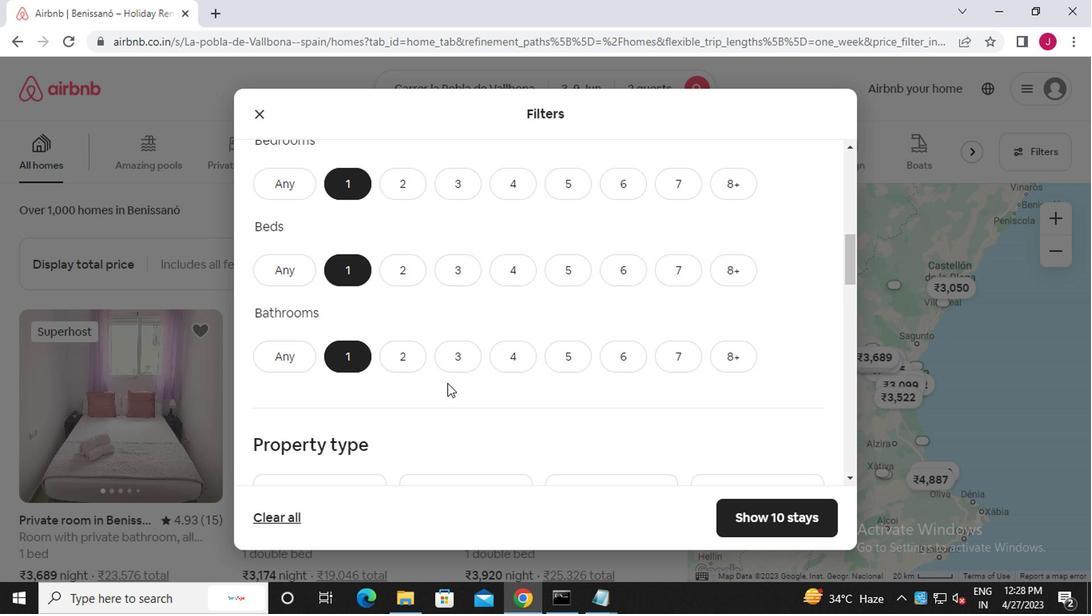 
Action: Mouse scrolled (444, 381) with delta (0, -1)
Screenshot: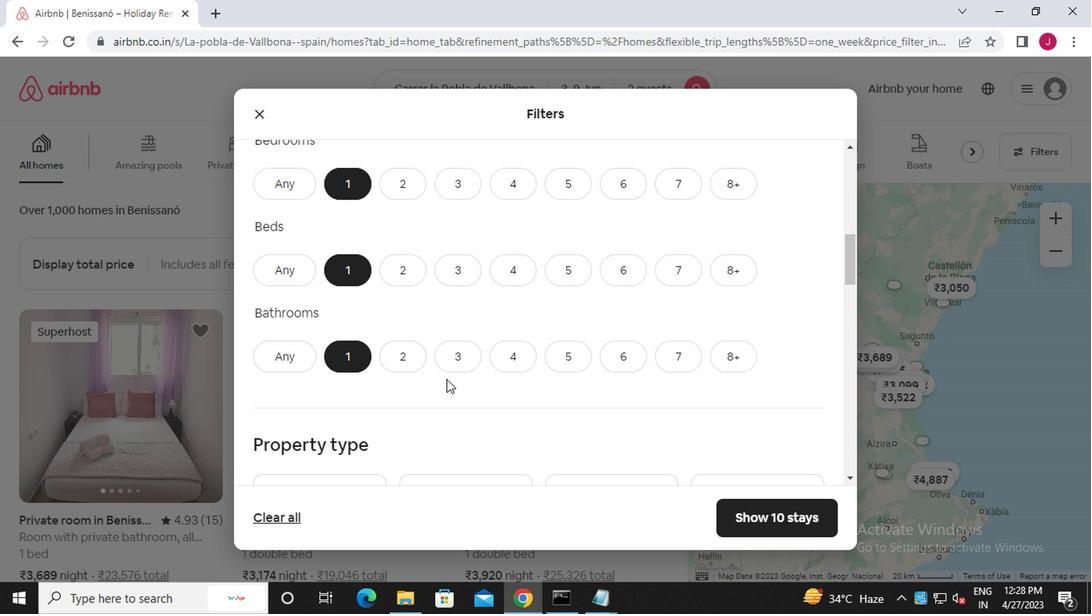 
Action: Mouse scrolled (444, 381) with delta (0, -1)
Screenshot: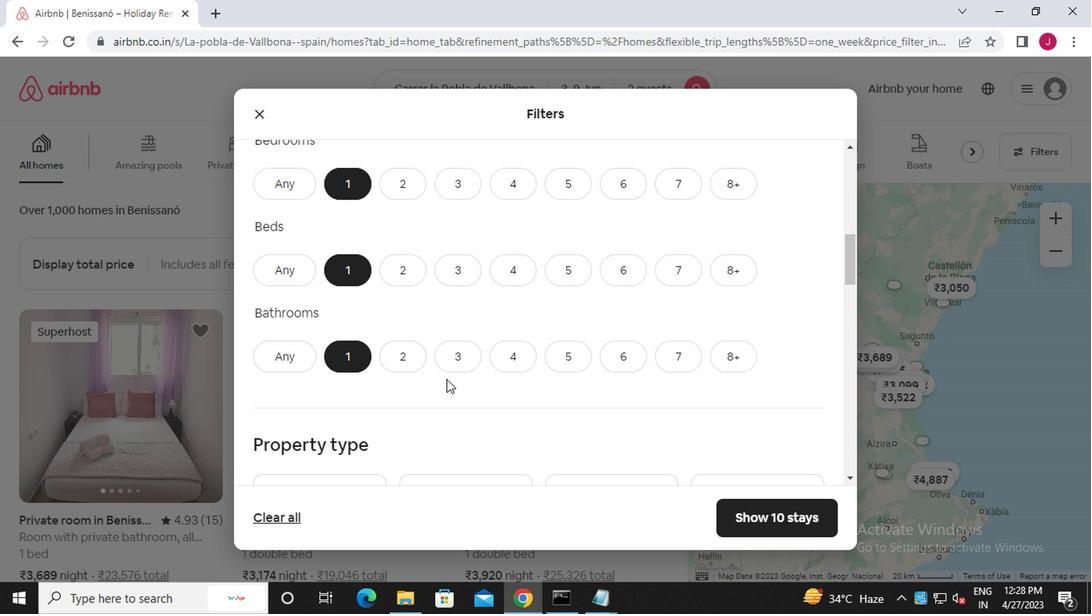 
Action: Mouse scrolled (444, 381) with delta (0, -1)
Screenshot: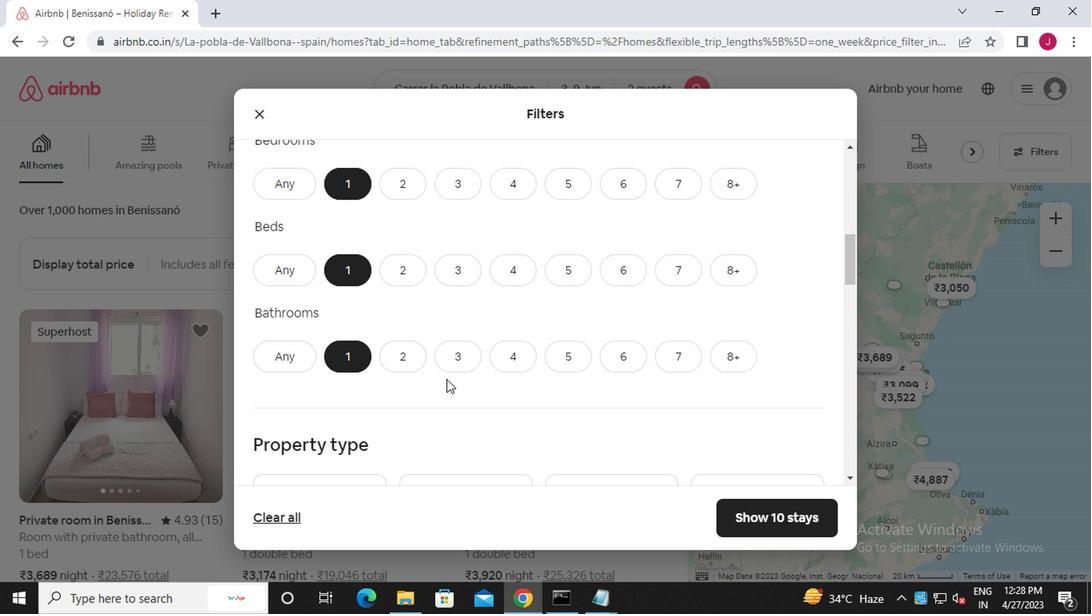 
Action: Mouse moved to (317, 307)
Screenshot: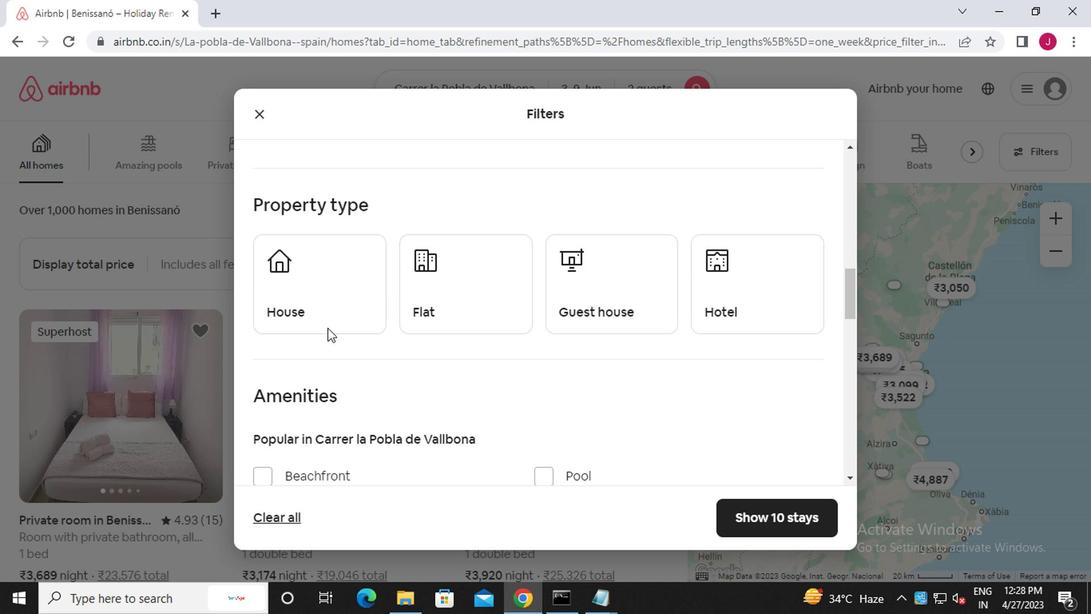 
Action: Mouse pressed left at (317, 307)
Screenshot: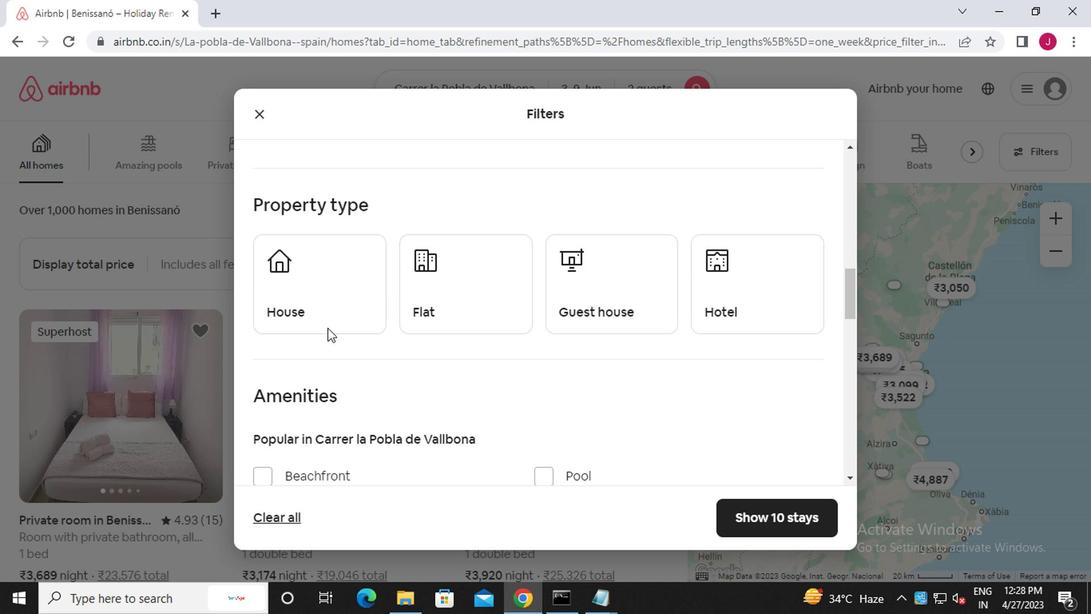 
Action: Mouse moved to (468, 297)
Screenshot: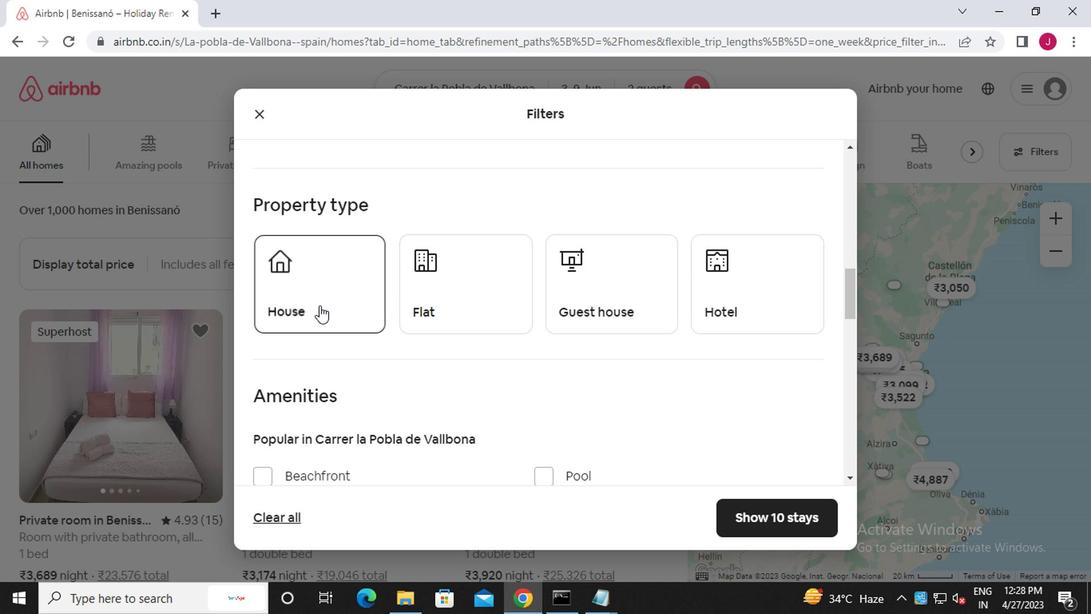 
Action: Mouse pressed left at (468, 297)
Screenshot: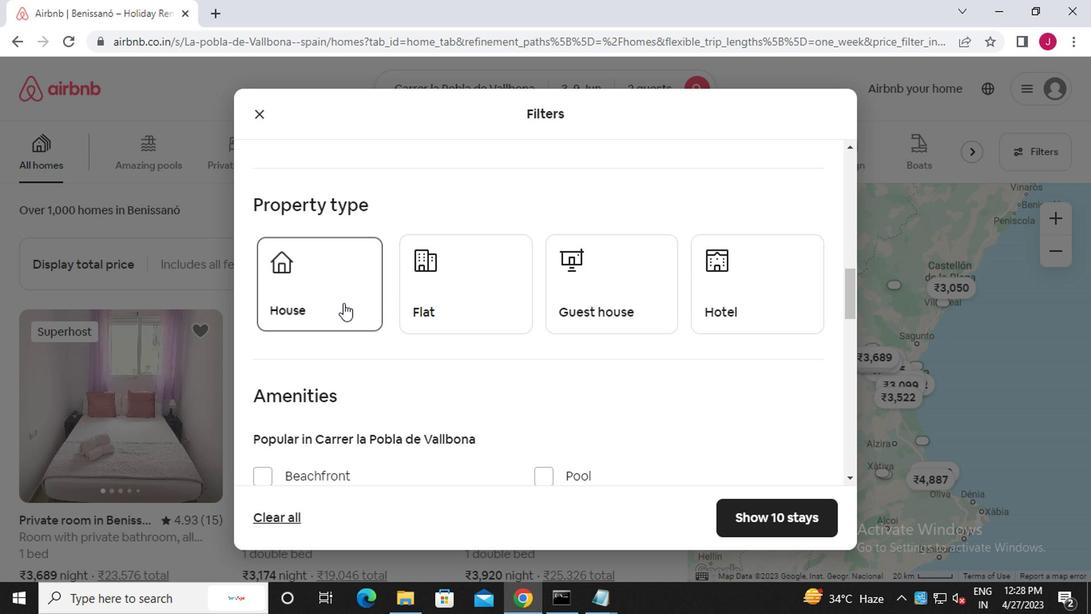 
Action: Mouse moved to (634, 308)
Screenshot: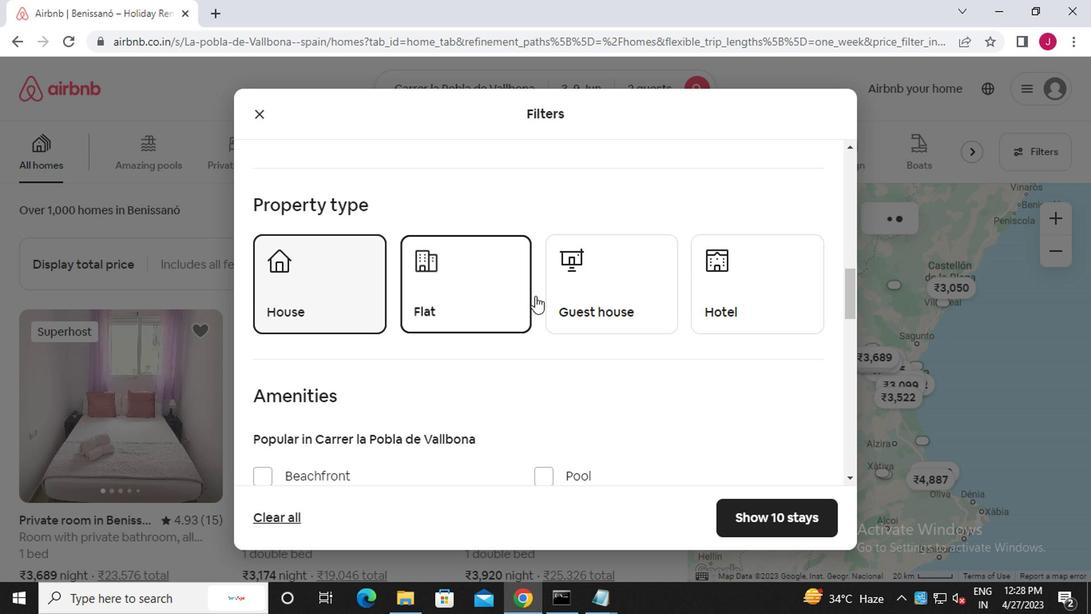 
Action: Mouse pressed left at (634, 308)
Screenshot: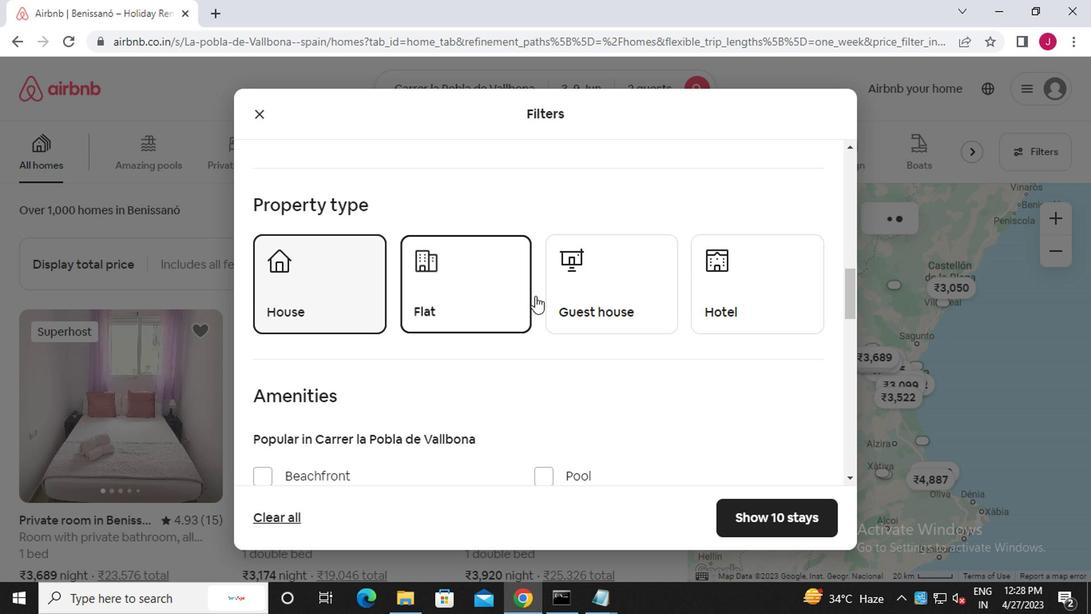 
Action: Mouse moved to (735, 303)
Screenshot: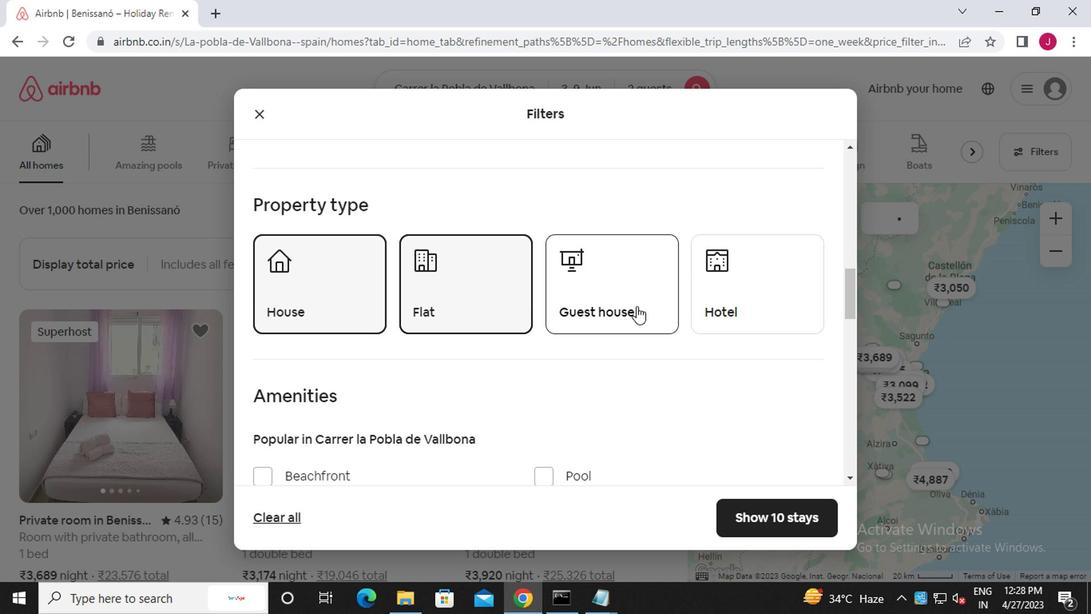 
Action: Mouse pressed left at (735, 303)
Screenshot: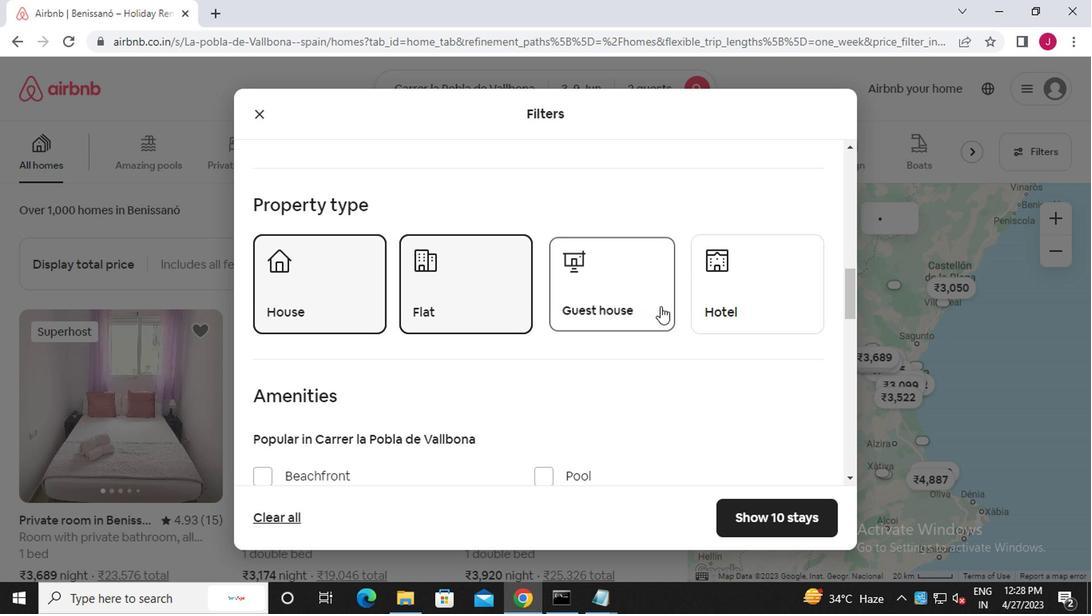 
Action: Mouse moved to (737, 303)
Screenshot: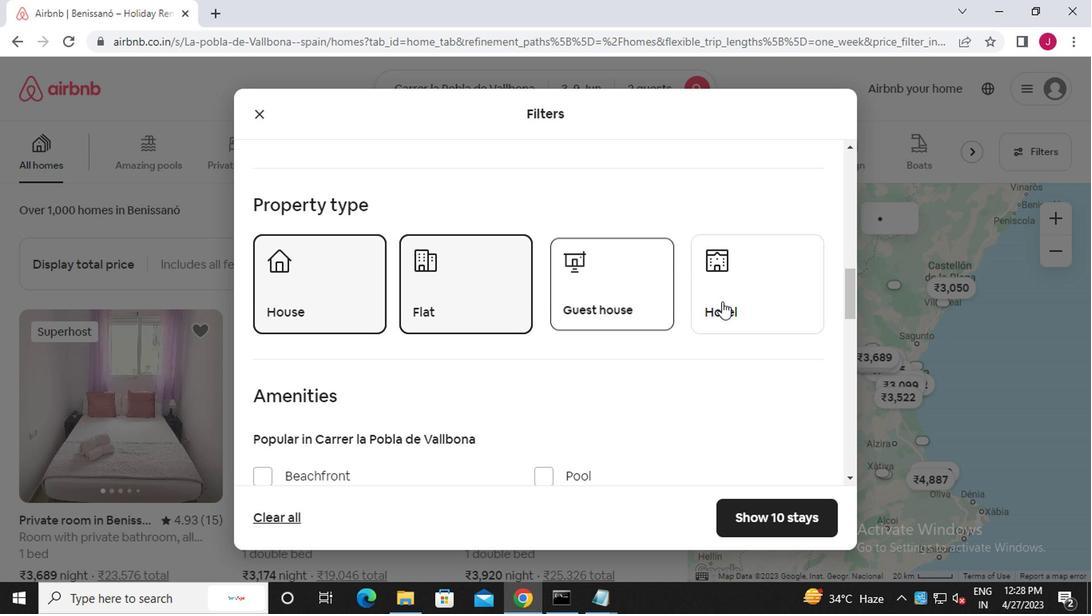 
Action: Mouse scrolled (737, 302) with delta (0, -1)
Screenshot: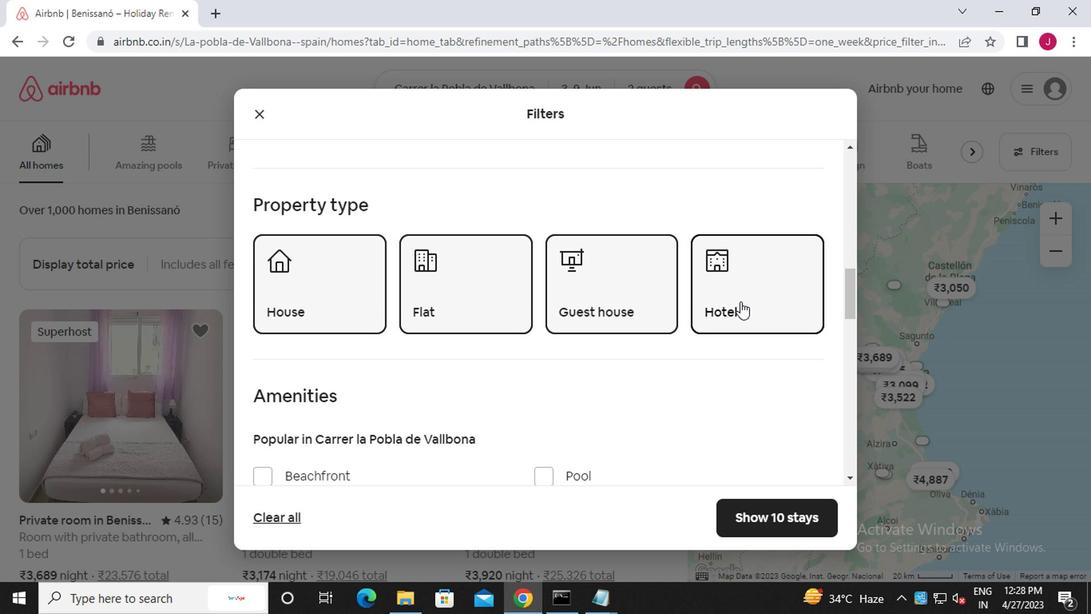
Action: Mouse scrolled (737, 302) with delta (0, -1)
Screenshot: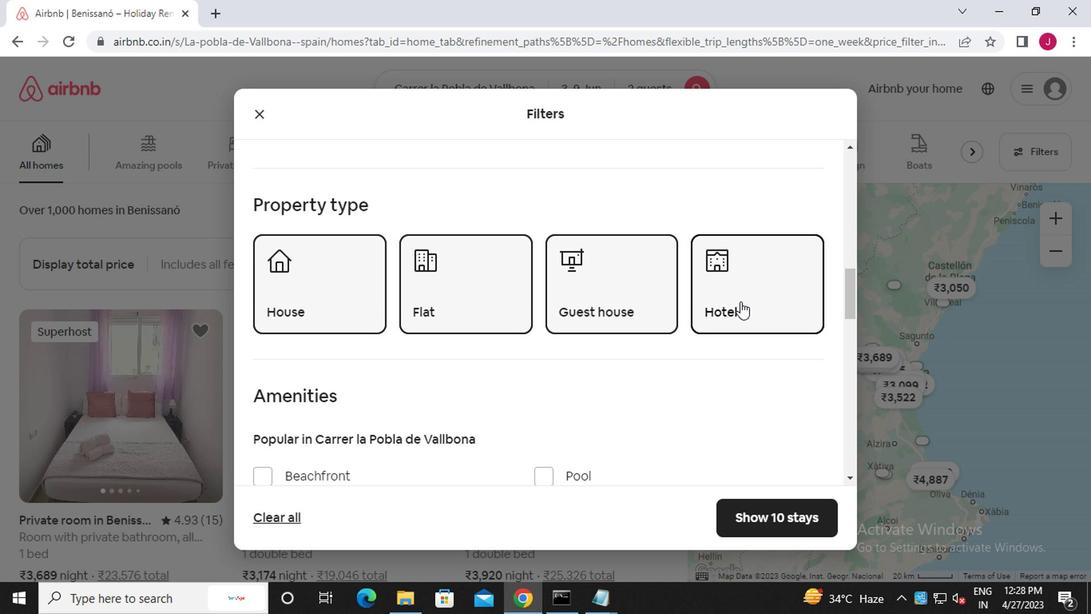 
Action: Mouse scrolled (737, 302) with delta (0, -1)
Screenshot: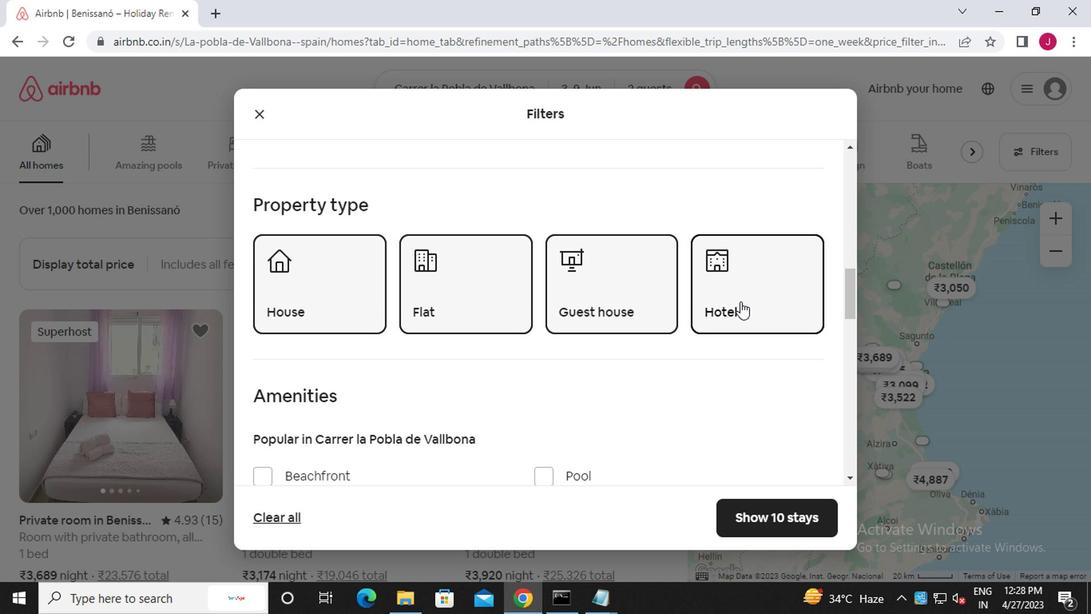 
Action: Mouse scrolled (737, 302) with delta (0, -1)
Screenshot: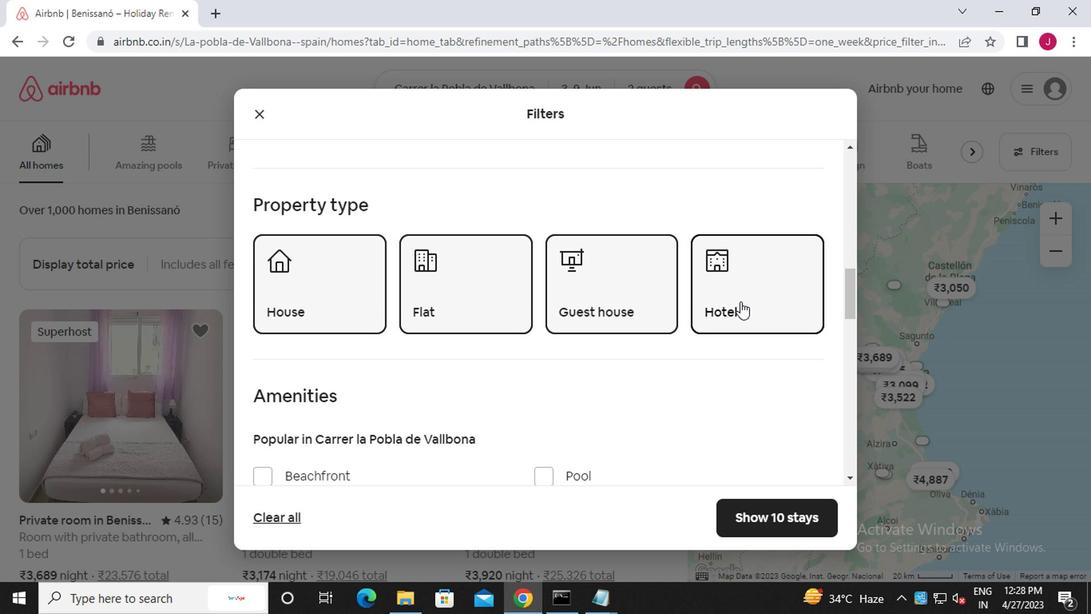 
Action: Mouse moved to (731, 303)
Screenshot: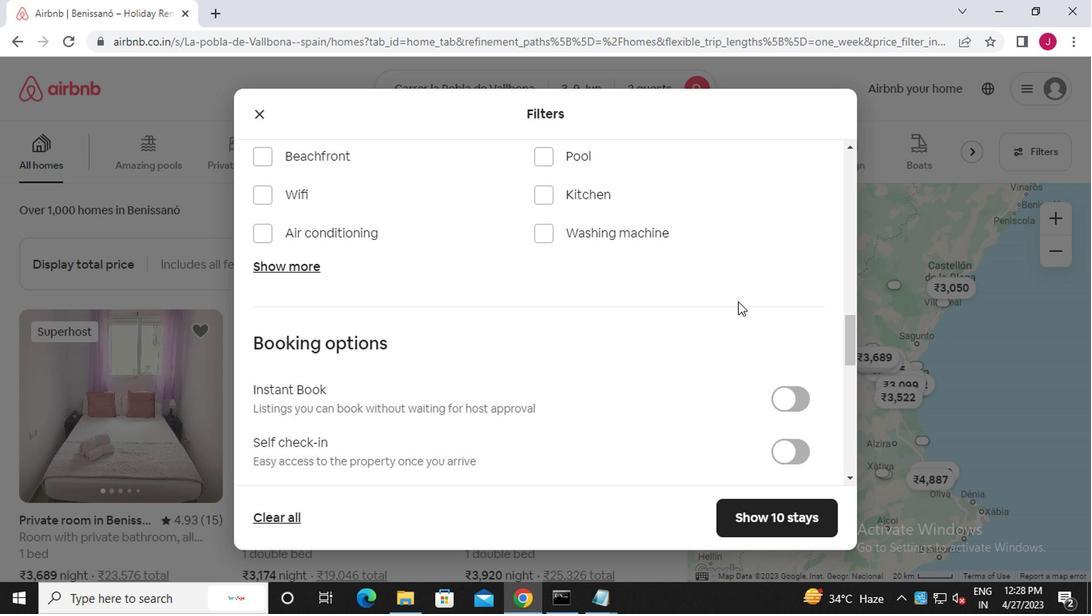 
Action: Mouse scrolled (731, 302) with delta (0, -1)
Screenshot: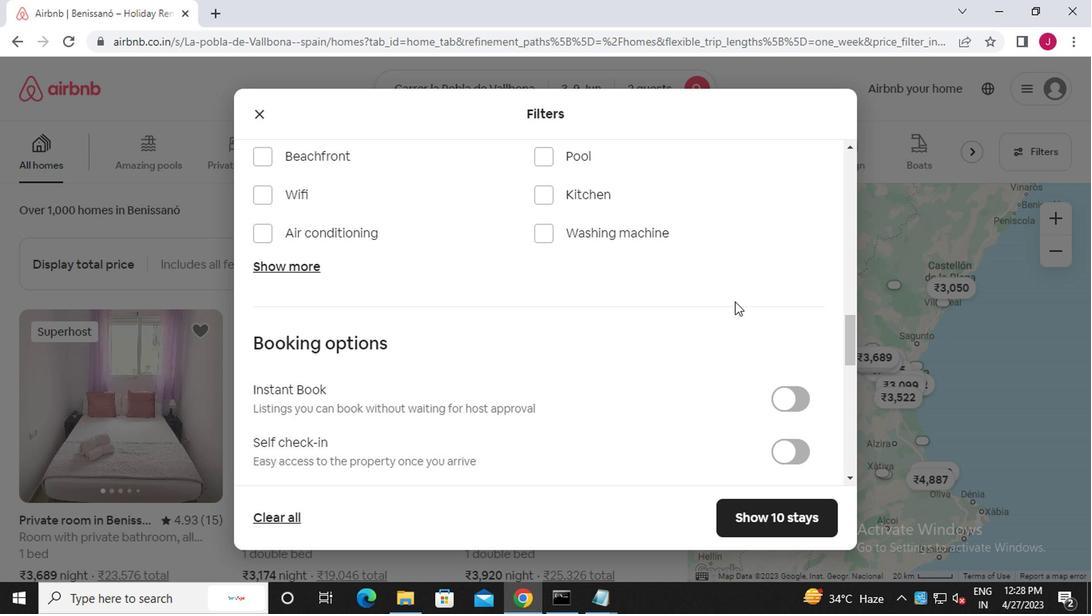 
Action: Mouse scrolled (731, 302) with delta (0, -1)
Screenshot: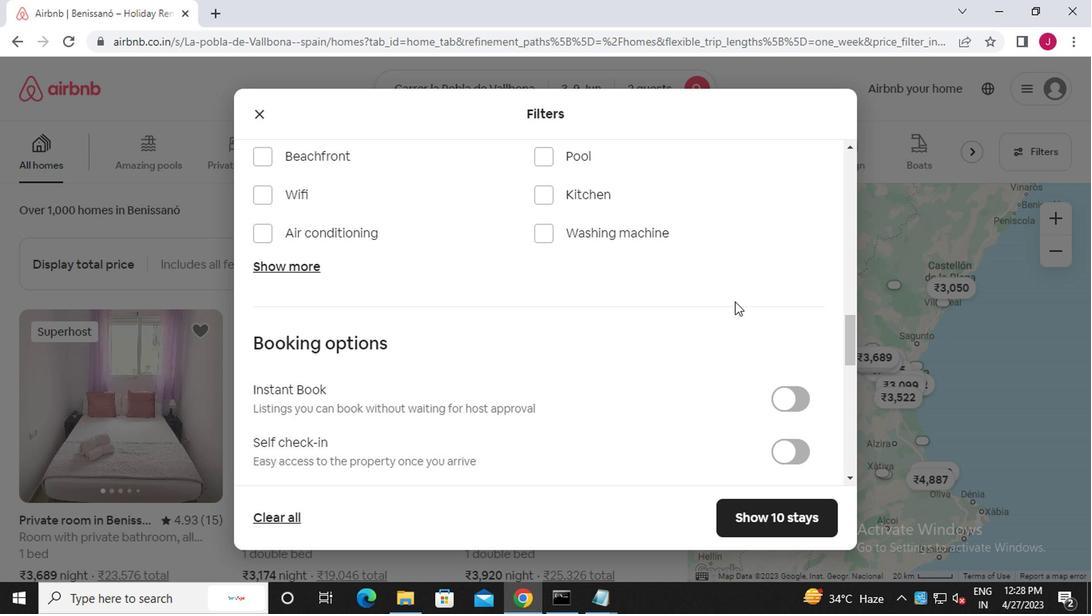 
Action: Mouse moved to (796, 289)
Screenshot: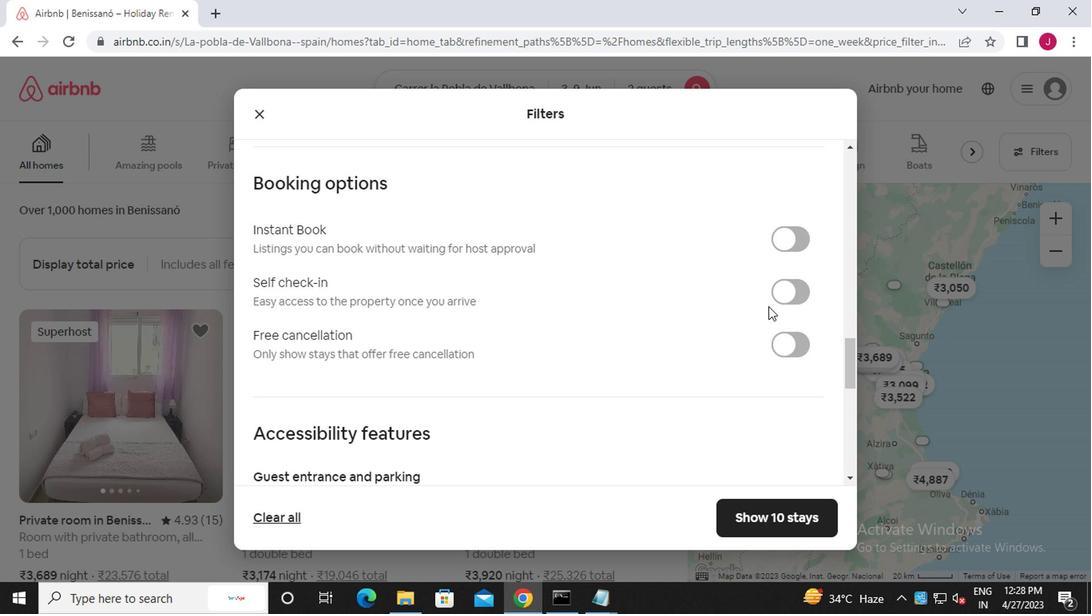 
Action: Mouse pressed left at (796, 289)
Screenshot: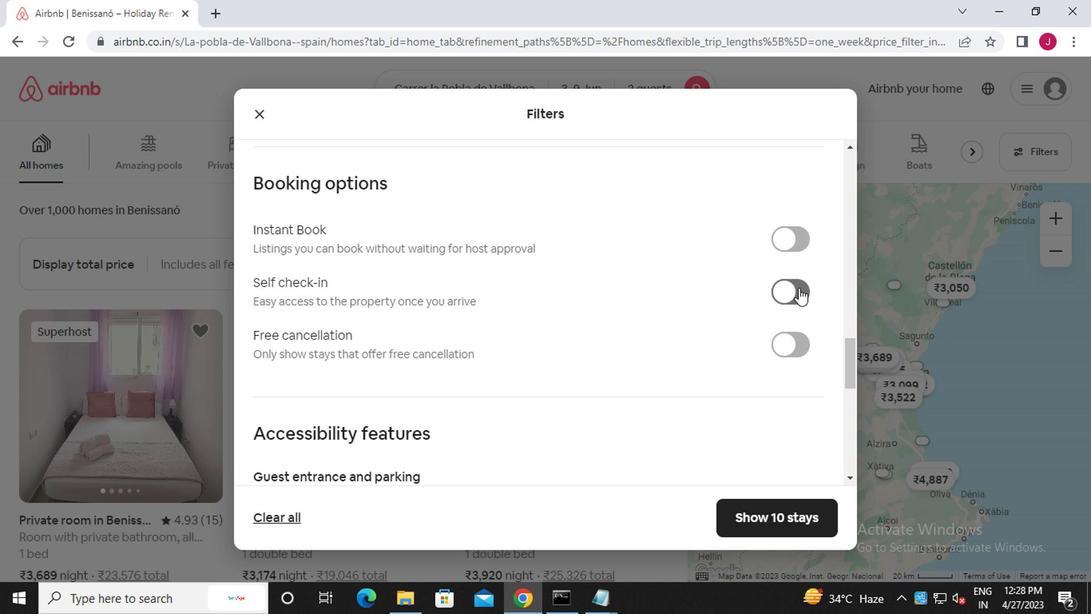 
Action: Mouse moved to (634, 328)
Screenshot: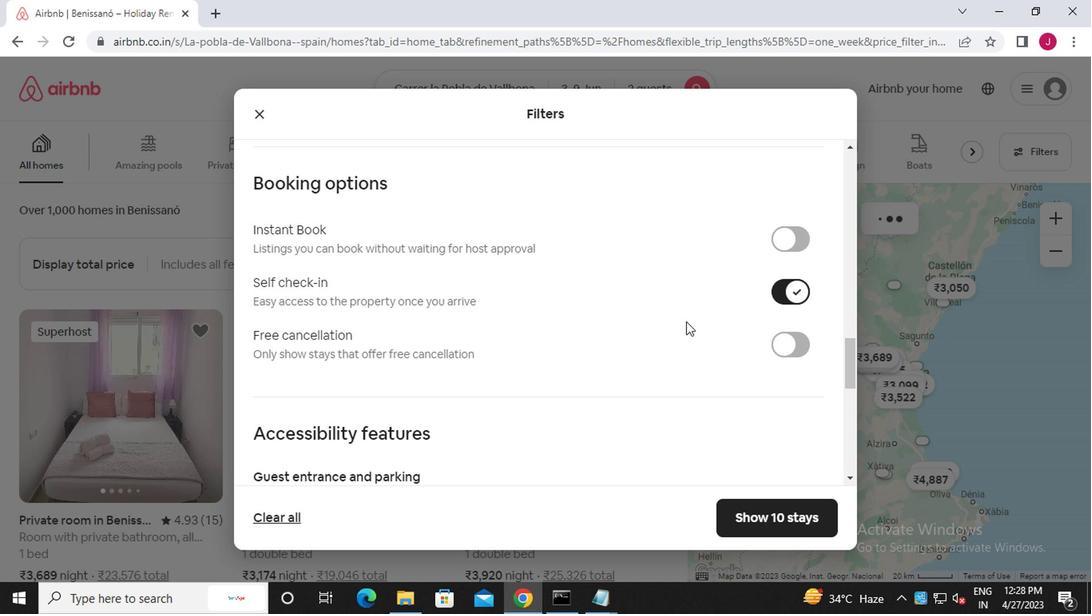 
Action: Mouse scrolled (634, 326) with delta (0, -1)
Screenshot: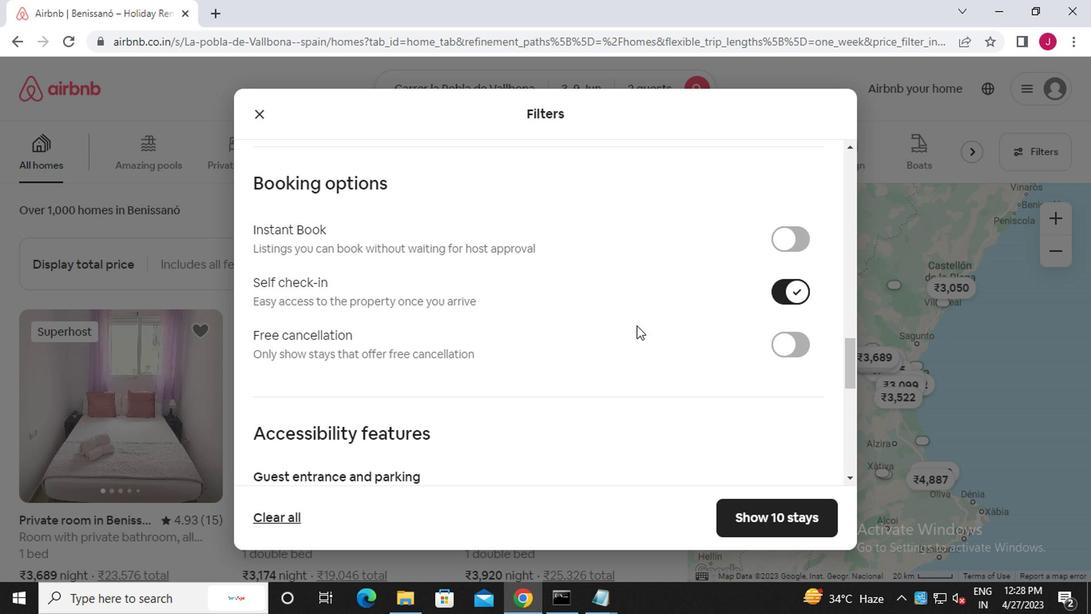 
Action: Mouse scrolled (634, 326) with delta (0, -1)
Screenshot: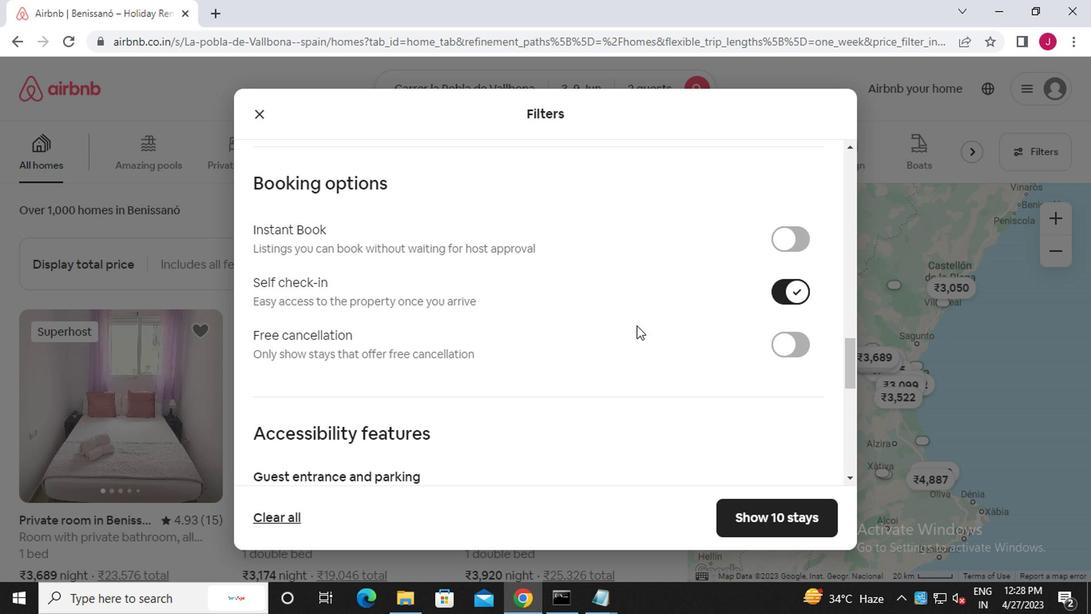 
Action: Mouse scrolled (634, 326) with delta (0, -1)
Screenshot: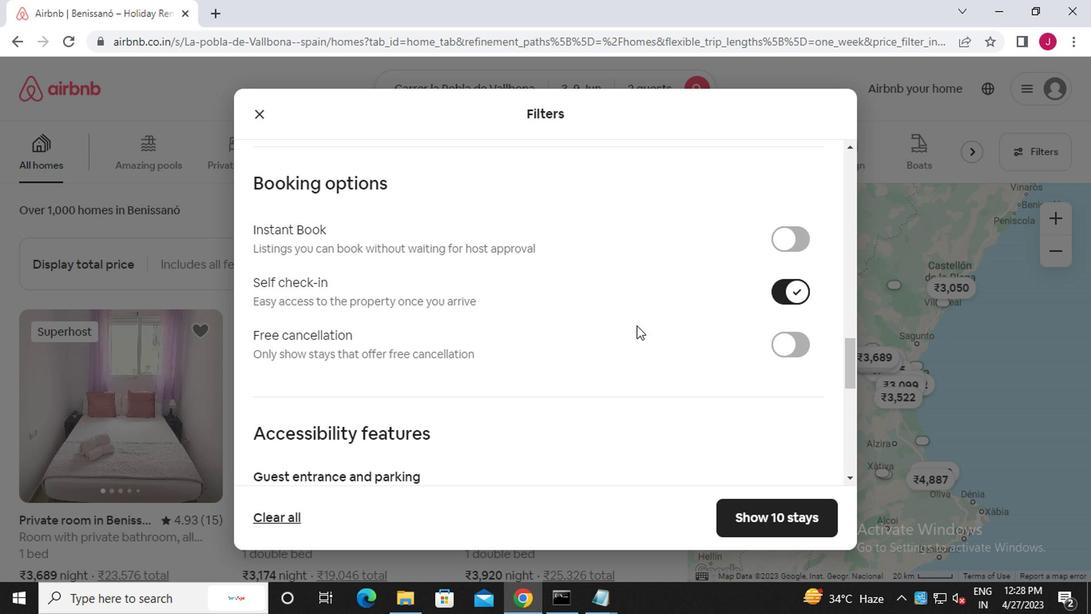 
Action: Mouse scrolled (634, 326) with delta (0, -1)
Screenshot: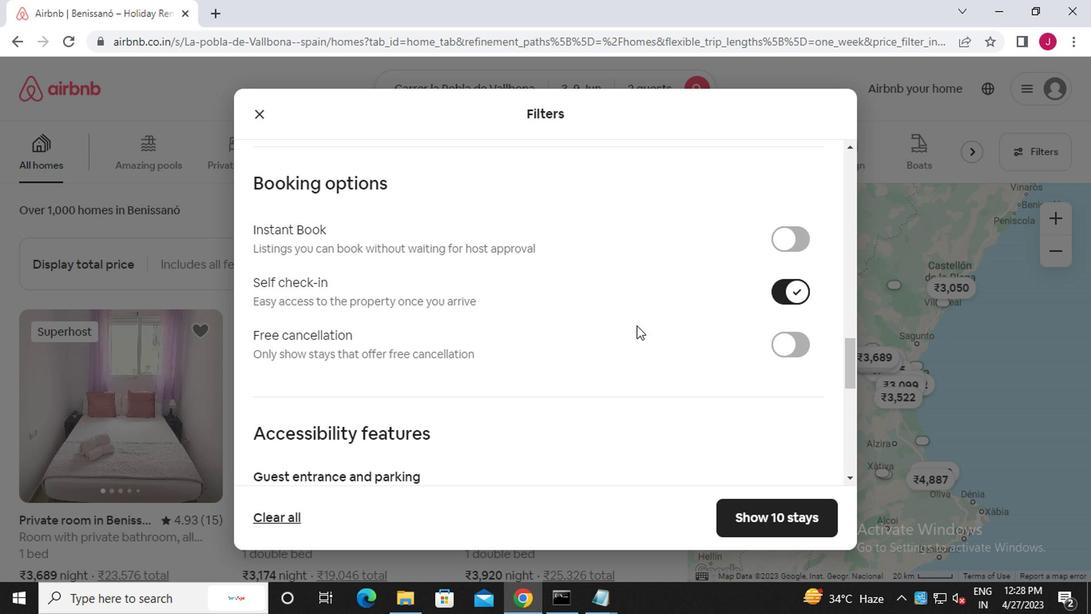 
Action: Mouse scrolled (634, 326) with delta (0, -1)
Screenshot: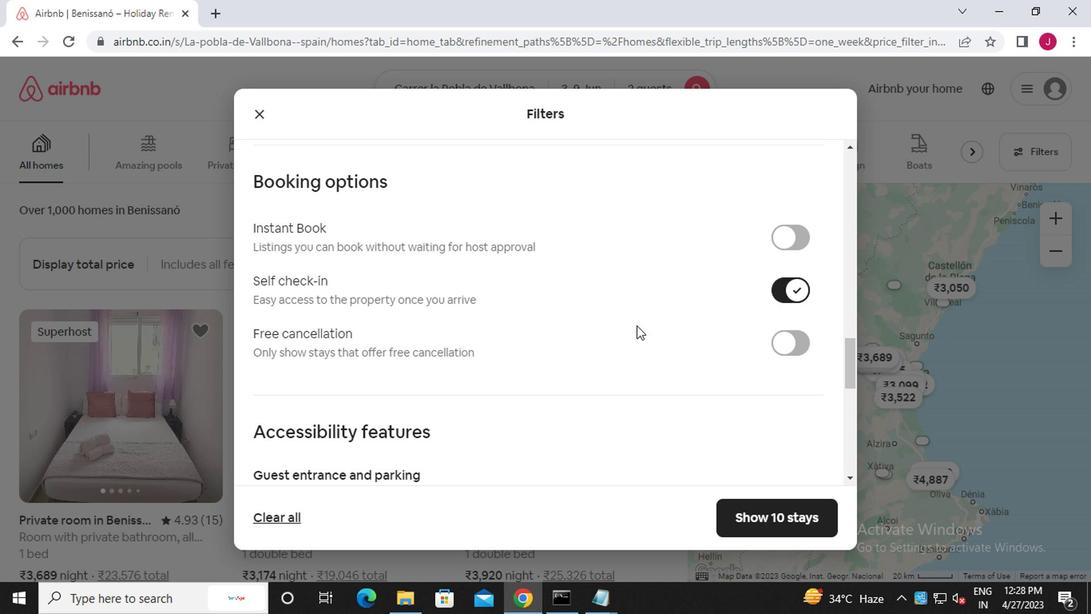 
Action: Mouse scrolled (634, 326) with delta (0, -1)
Screenshot: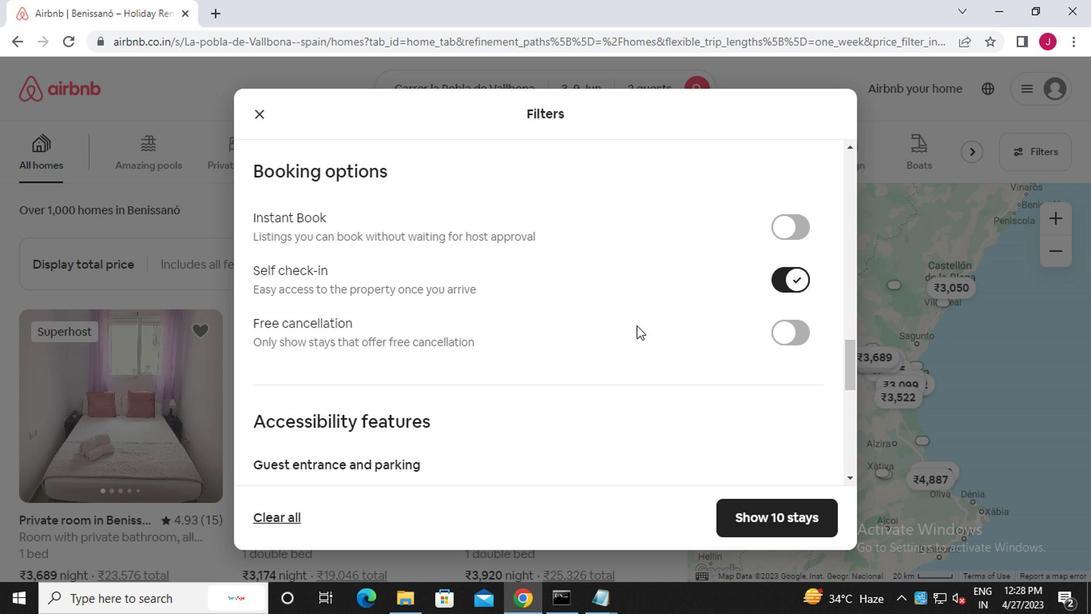 
Action: Mouse moved to (251, 473)
Screenshot: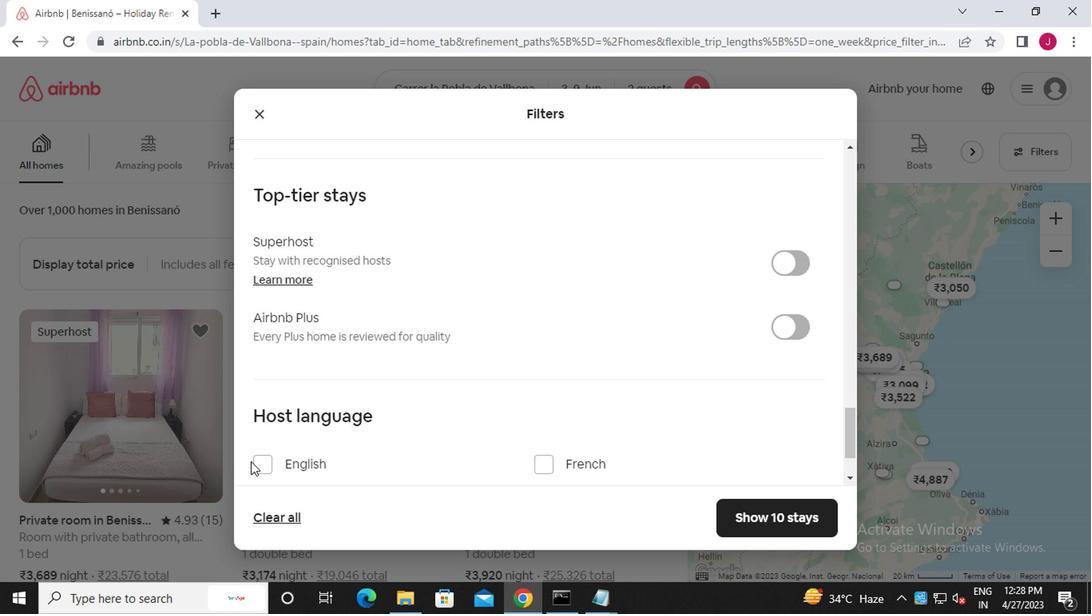 
Action: Mouse pressed left at (251, 473)
Screenshot: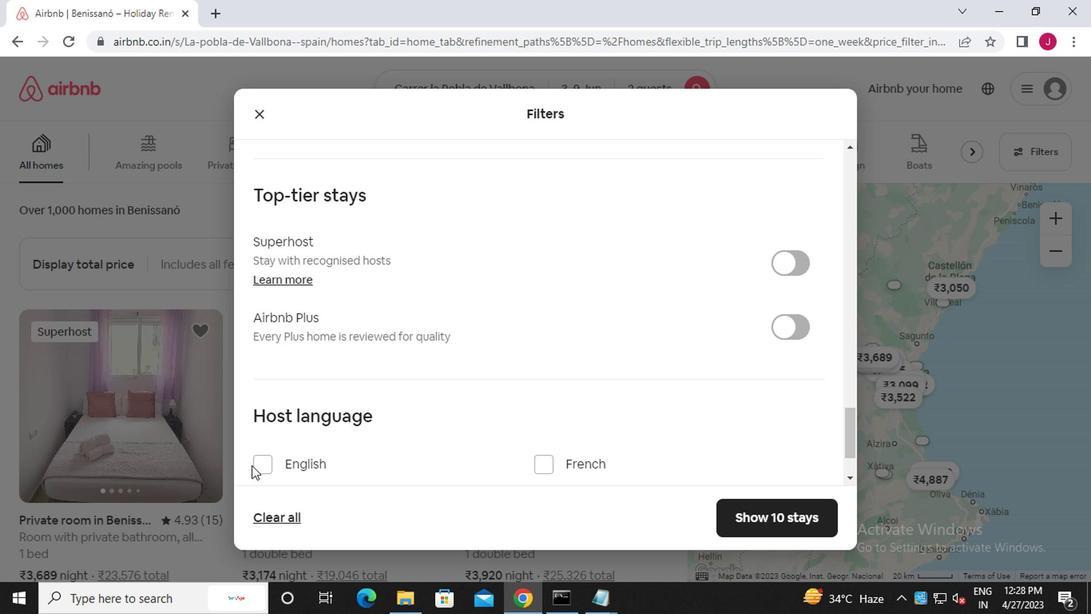 
Action: Mouse moved to (749, 522)
Screenshot: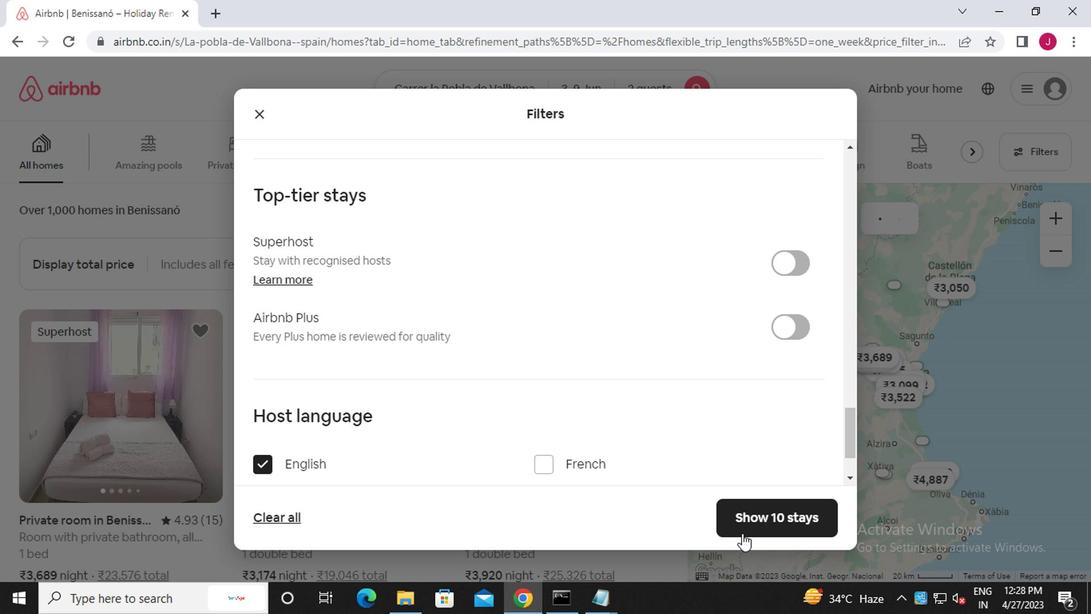 
Action: Mouse pressed left at (749, 522)
Screenshot: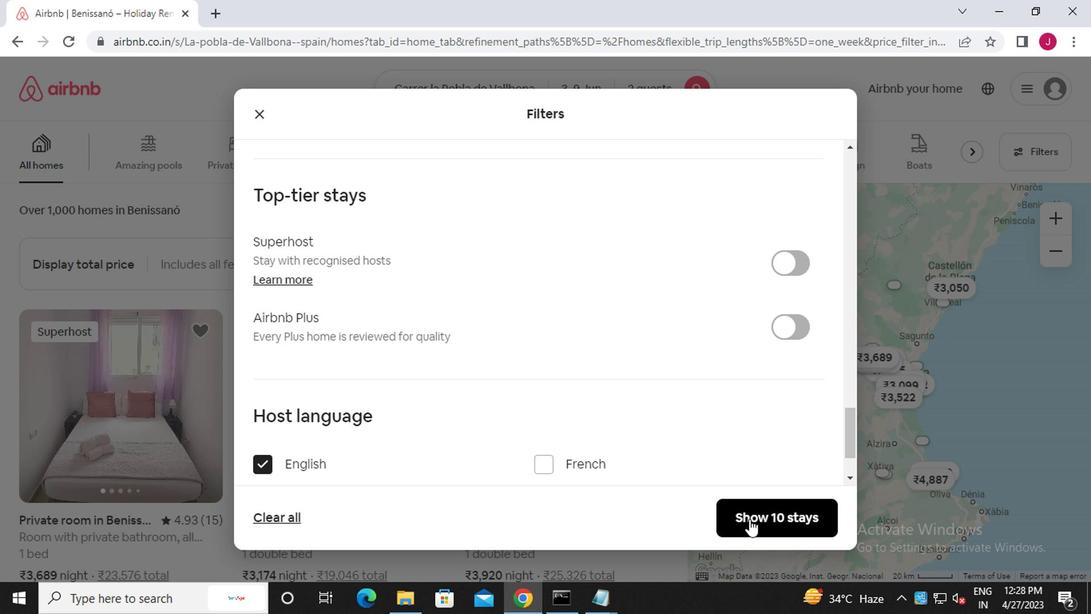 
Action: Mouse moved to (740, 514)
Screenshot: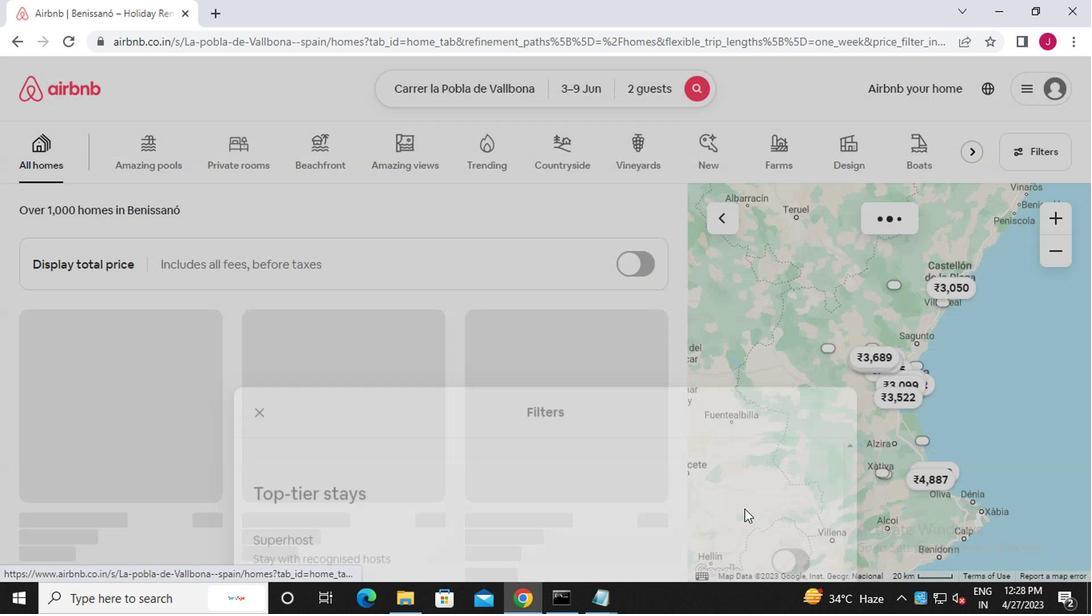 
